 Task: Create new customer invoice with Date Opened: 16-May-23, Select Customer: Tuesday Morning, Terms: Net 15. Make invoice entry for item-1 with Date: 16-May-23, Description: Neutrogena Healthy Scalp Clarify & Shine Shampoo with Pink Grapefruit (12 oz)
, Income Account: Income:Sales, Quantity: 2, Unit Price: 10.49, Sales Tax: Y, Sales Tax Included: Y, Tax Table: Sales Tax. Make entry for item-2 with Date: 16-May-23, Description: wet n wild Beauty Megalast Liquid Catsuit Matte Lipstick Give Me Mocha
, Income Account: Income:Sales, Quantity: 1, Unit Price: 12.99, Sales Tax: Y, Sales Tax Included: Y, Tax Table: Sales Tax. Post Invoice with Post Date: 16-May-23, Post to Accounts: Assets:Accounts Receivable. Pay / Process Payment with Transaction Date: 30-May-23, Amount: 33.97, Transfer Account: Checking Account. Go to 'Print Invoice'. Save a pdf copy of the invoice.
Action: Mouse moved to (142, 28)
Screenshot: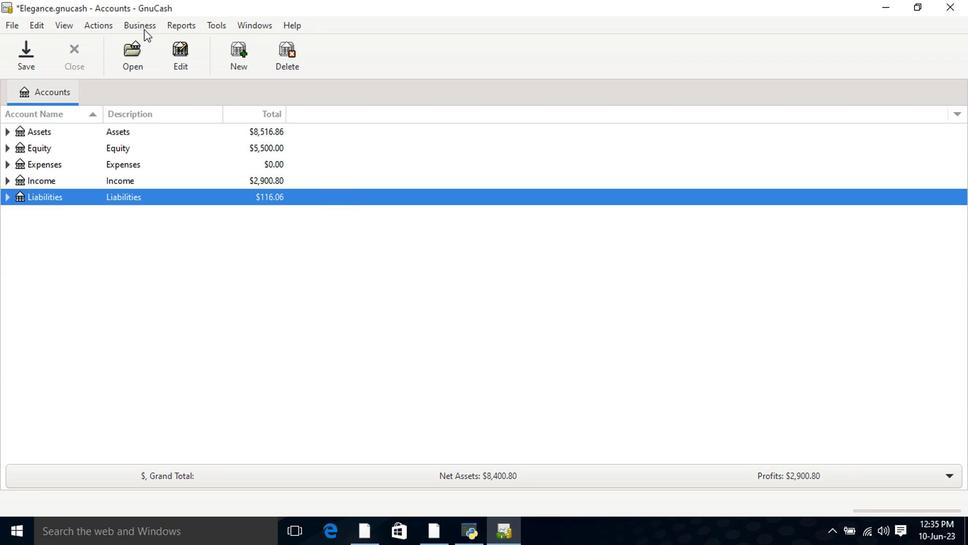 
Action: Mouse pressed left at (142, 28)
Screenshot: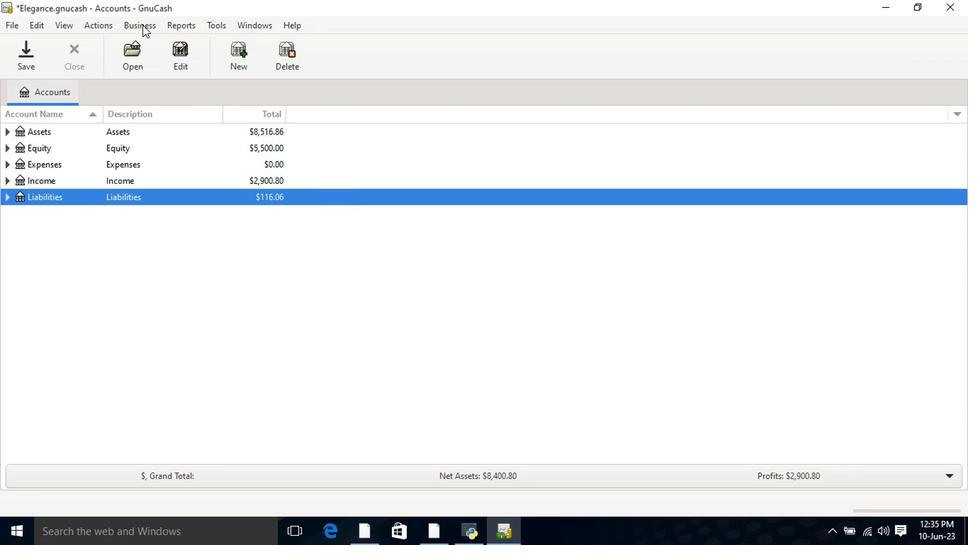
Action: Mouse moved to (323, 99)
Screenshot: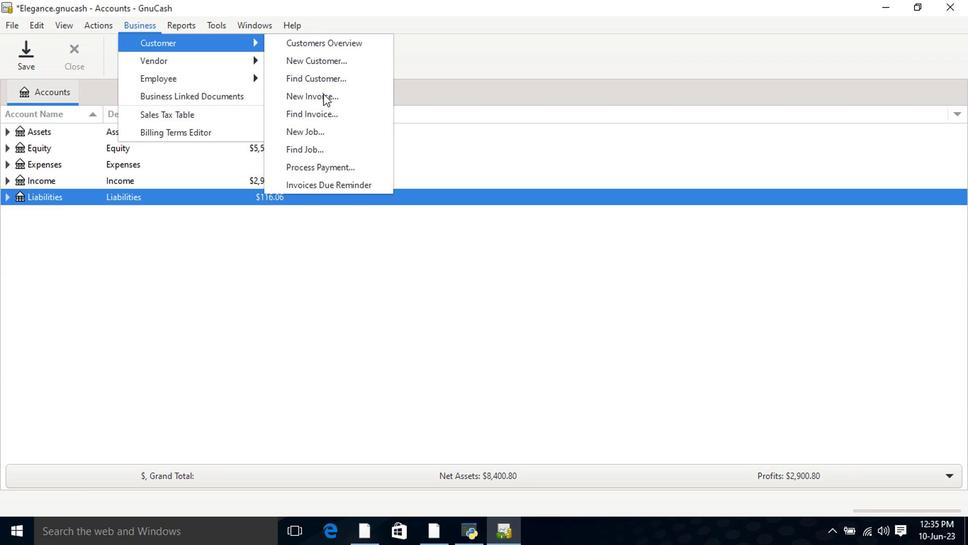 
Action: Mouse pressed left at (323, 99)
Screenshot: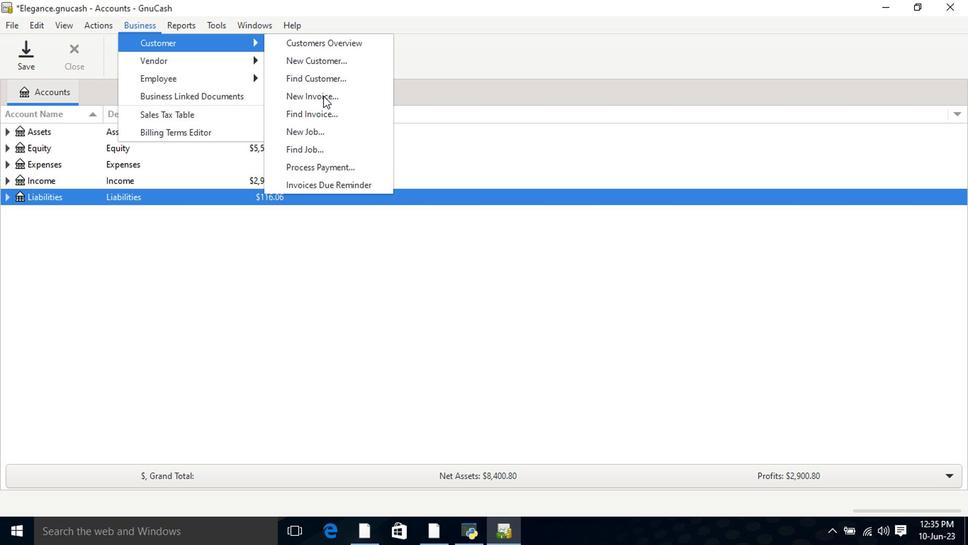 
Action: Mouse moved to (583, 221)
Screenshot: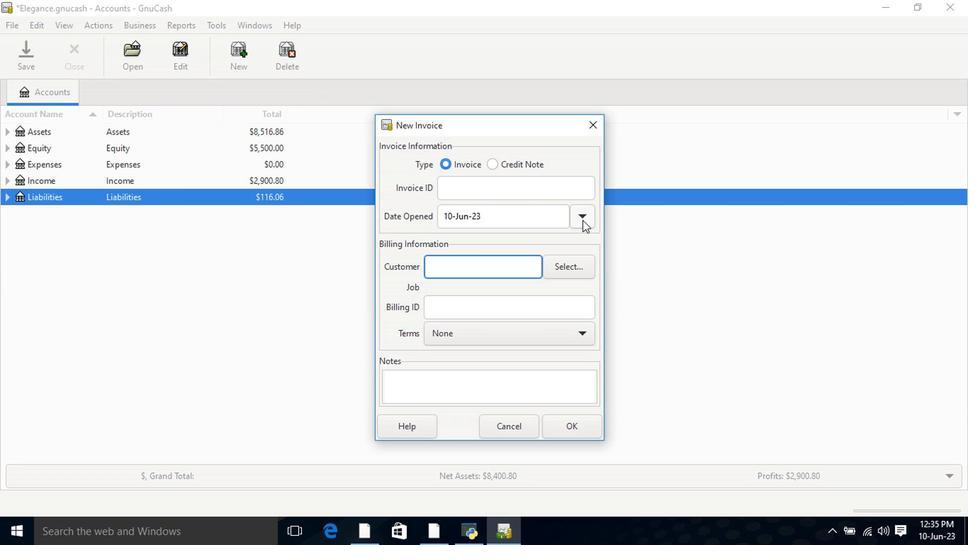 
Action: Mouse pressed left at (583, 221)
Screenshot: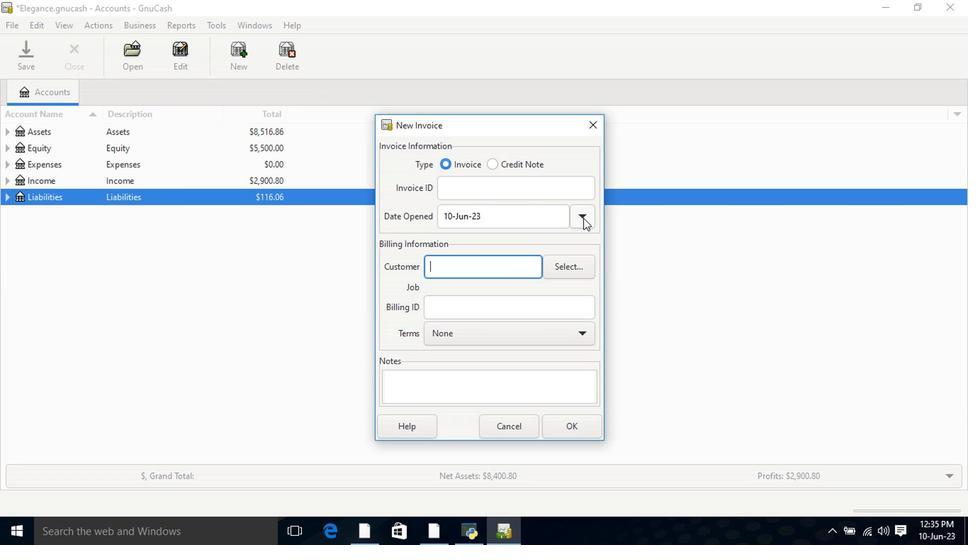 
Action: Mouse moved to (470, 242)
Screenshot: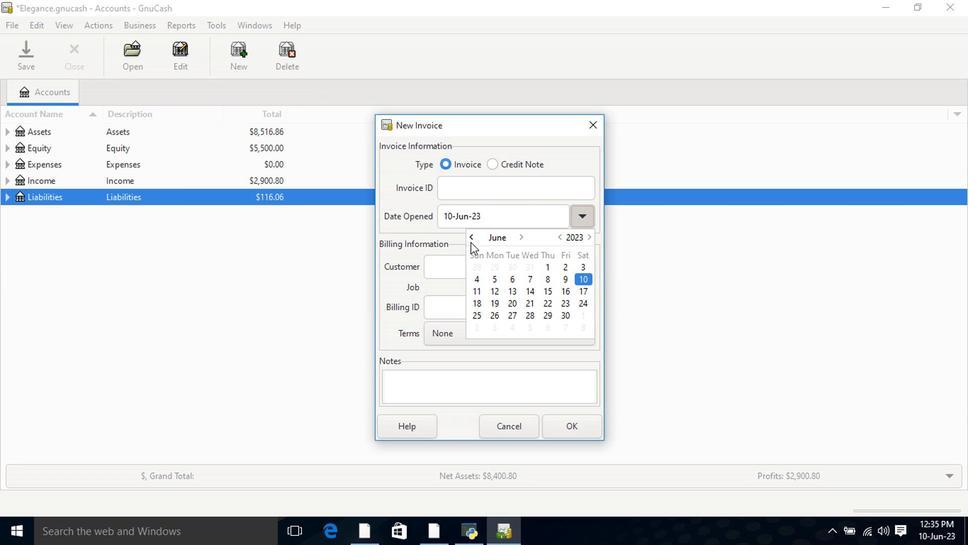 
Action: Mouse pressed left at (470, 242)
Screenshot: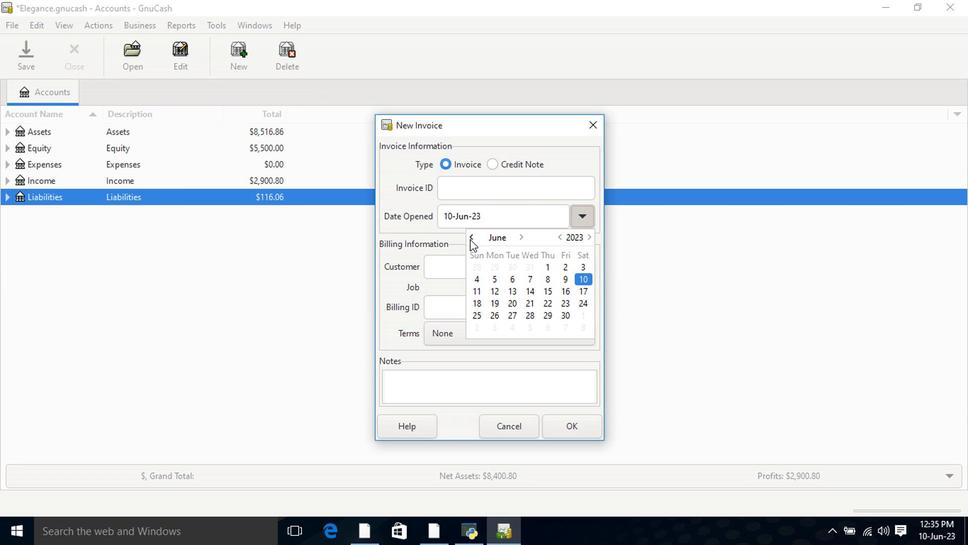 
Action: Mouse moved to (512, 293)
Screenshot: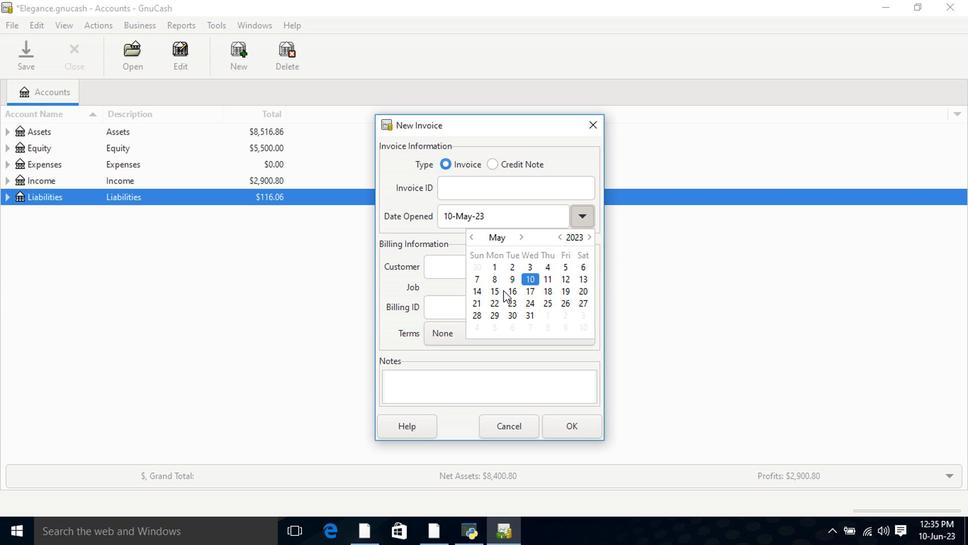 
Action: Mouse pressed left at (512, 293)
Screenshot: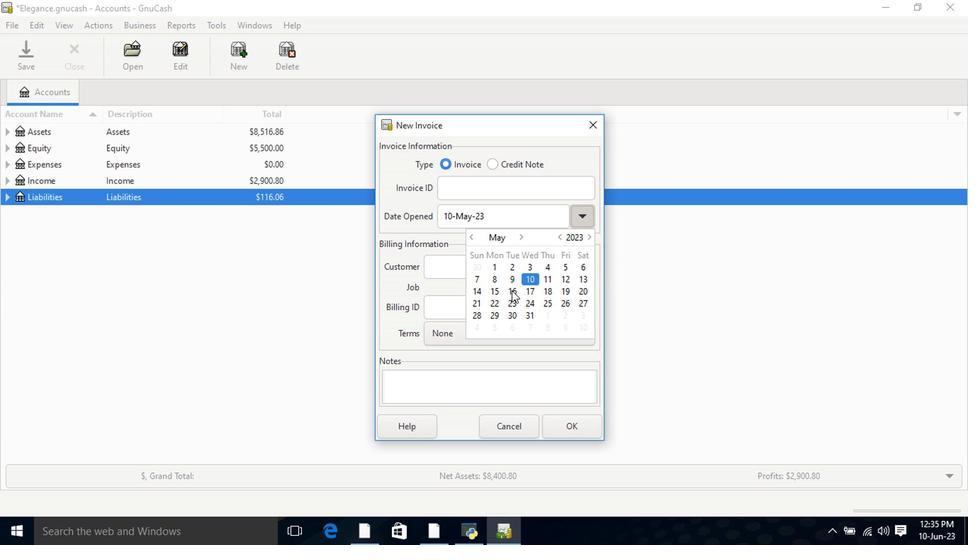 
Action: Mouse pressed left at (512, 293)
Screenshot: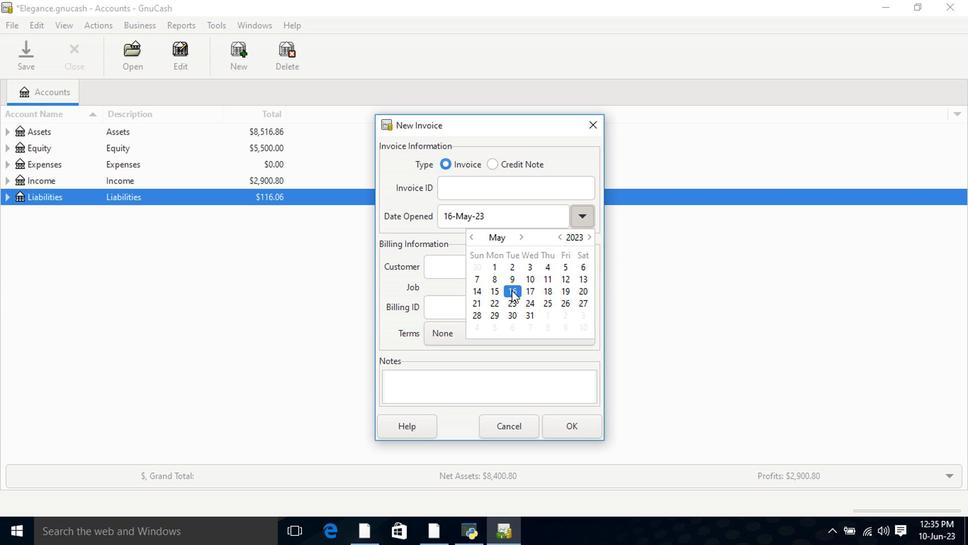 
Action: Mouse pressed left at (512, 293)
Screenshot: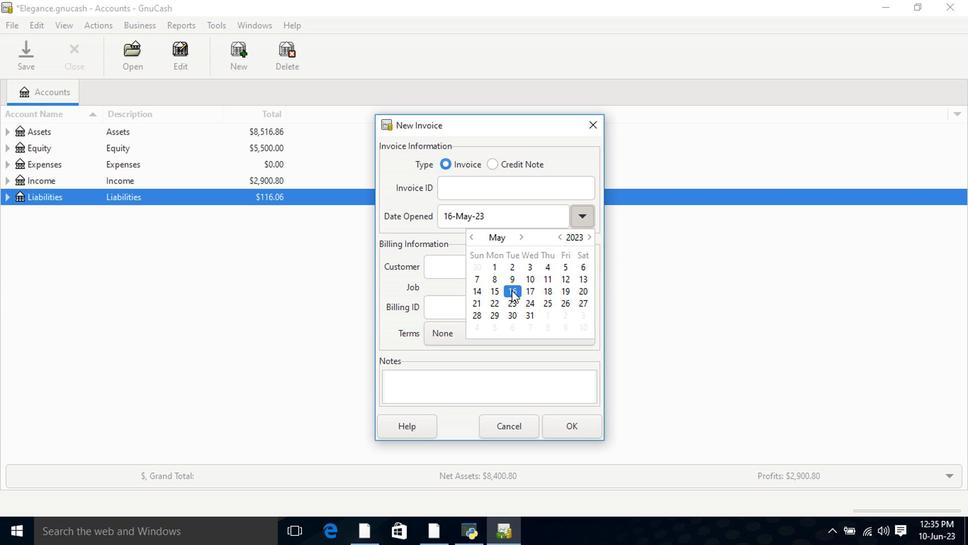 
Action: Mouse moved to (505, 271)
Screenshot: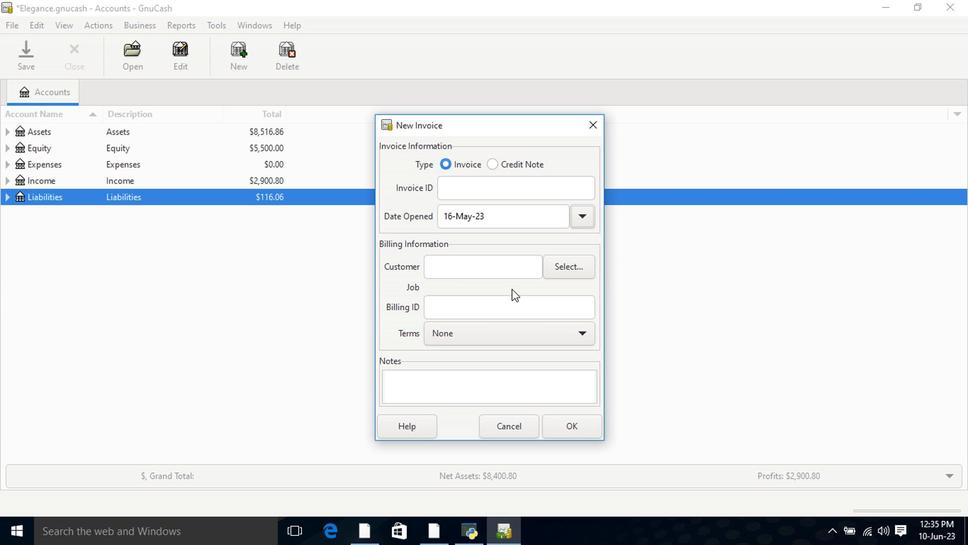 
Action: Mouse pressed left at (505, 271)
Screenshot: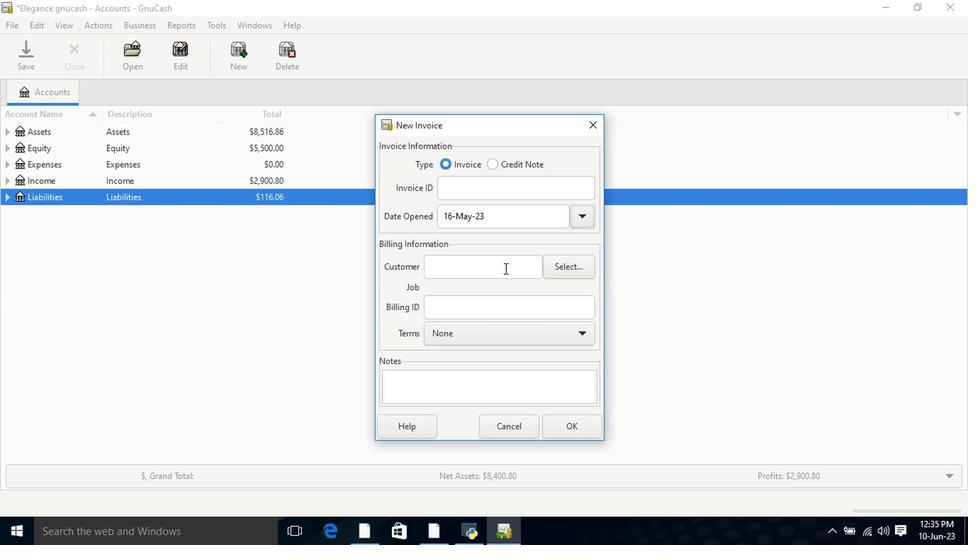 
Action: Key pressed <Key.shift>Tu
Screenshot: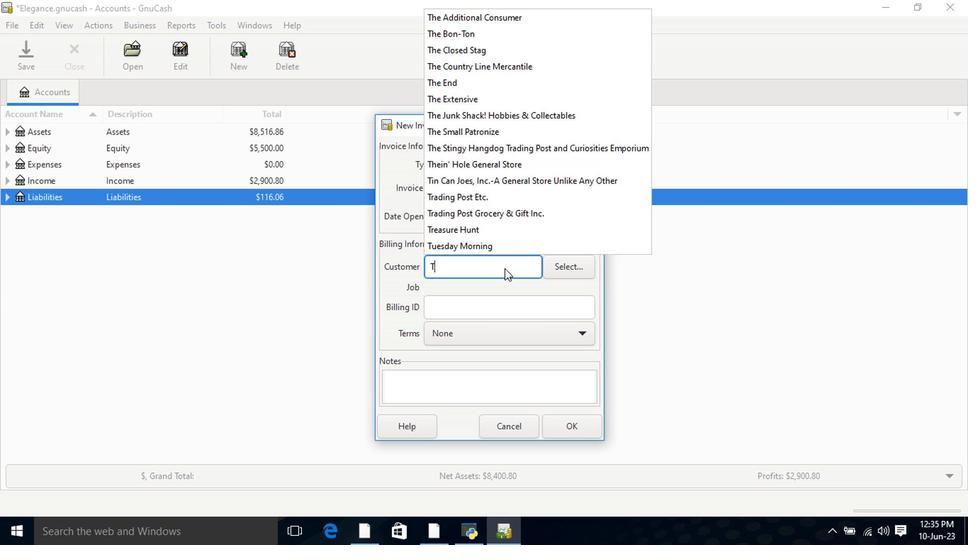 
Action: Mouse moved to (517, 289)
Screenshot: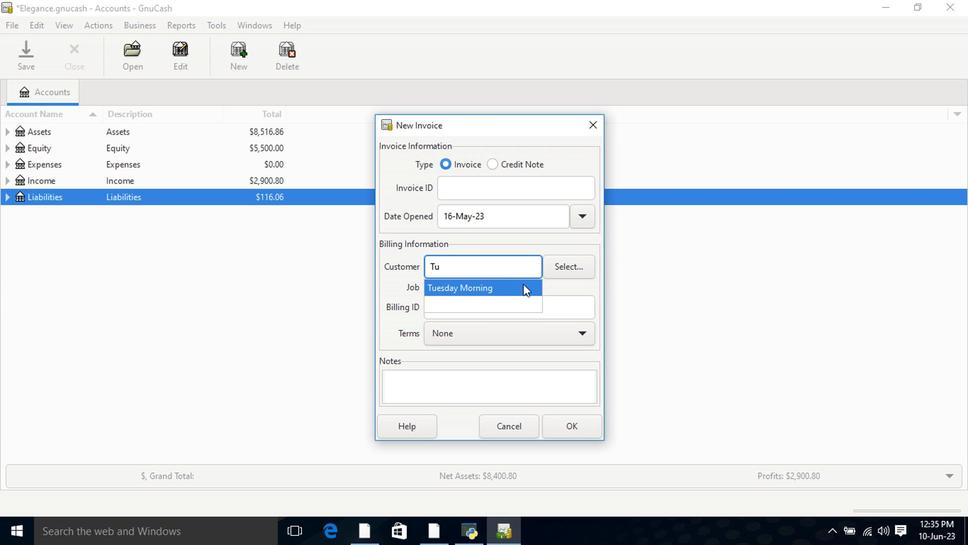 
Action: Mouse pressed left at (517, 289)
Screenshot: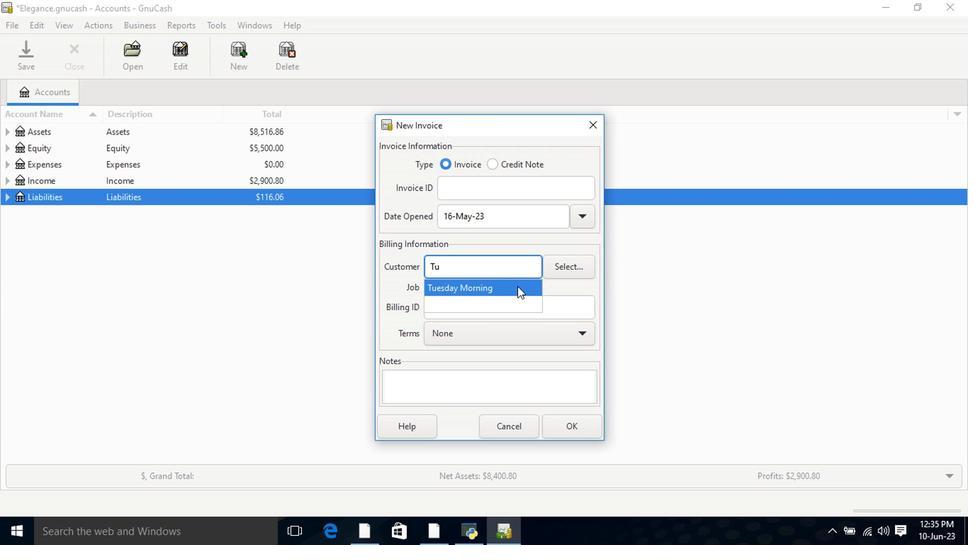 
Action: Mouse moved to (521, 342)
Screenshot: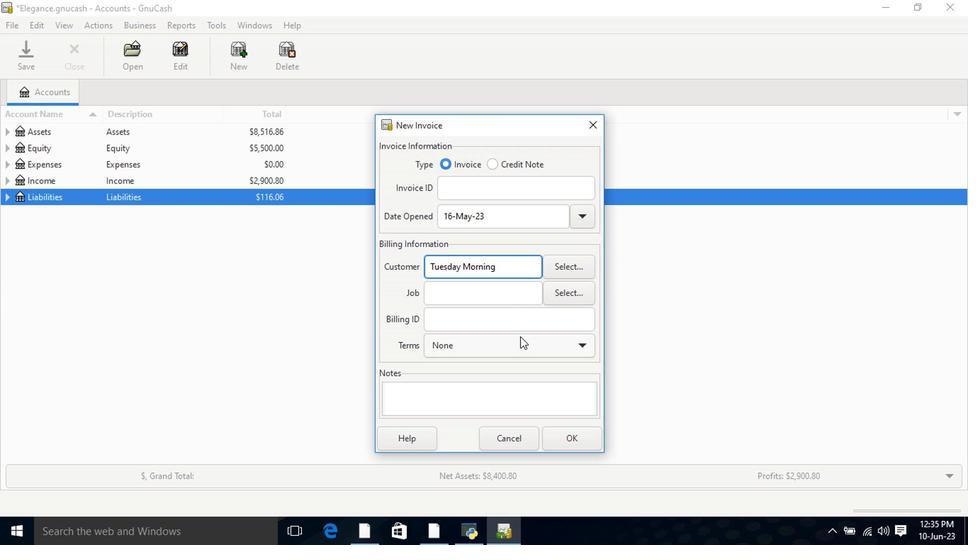 
Action: Mouse pressed left at (521, 342)
Screenshot: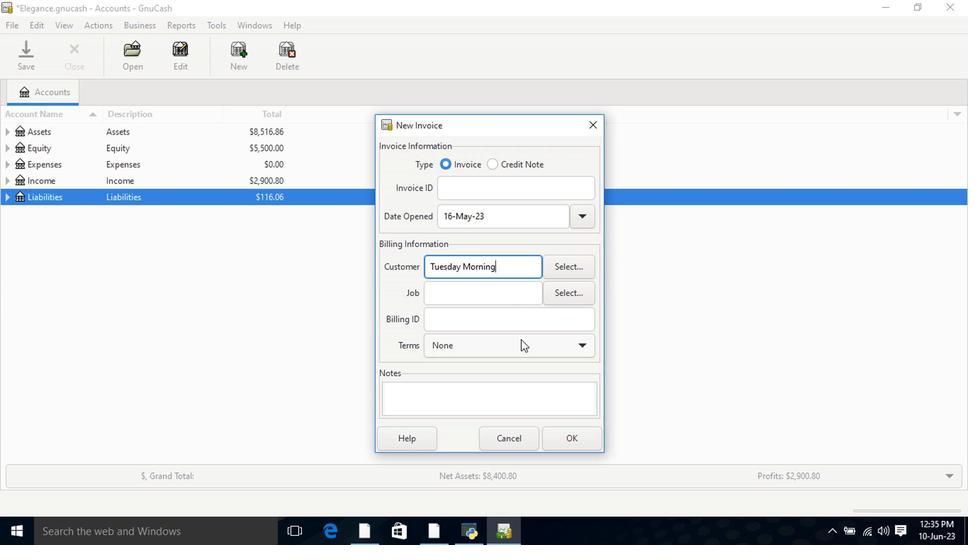 
Action: Mouse moved to (498, 378)
Screenshot: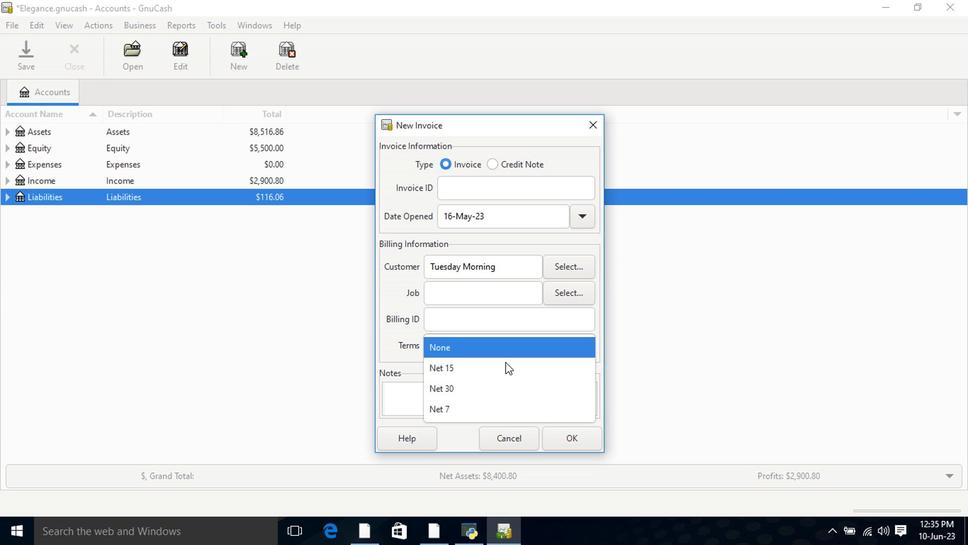 
Action: Mouse pressed left at (498, 378)
Screenshot: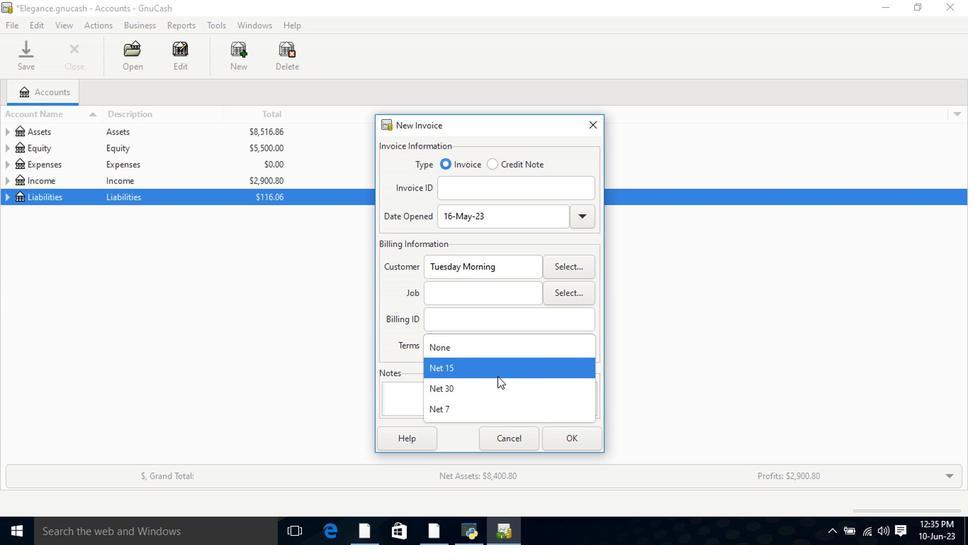 
Action: Mouse moved to (561, 439)
Screenshot: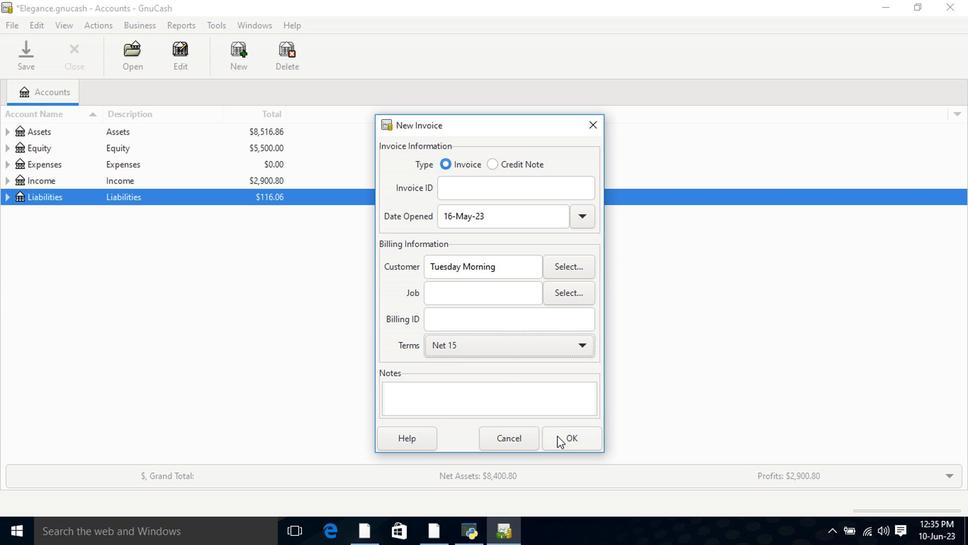 
Action: Mouse pressed left at (561, 439)
Screenshot: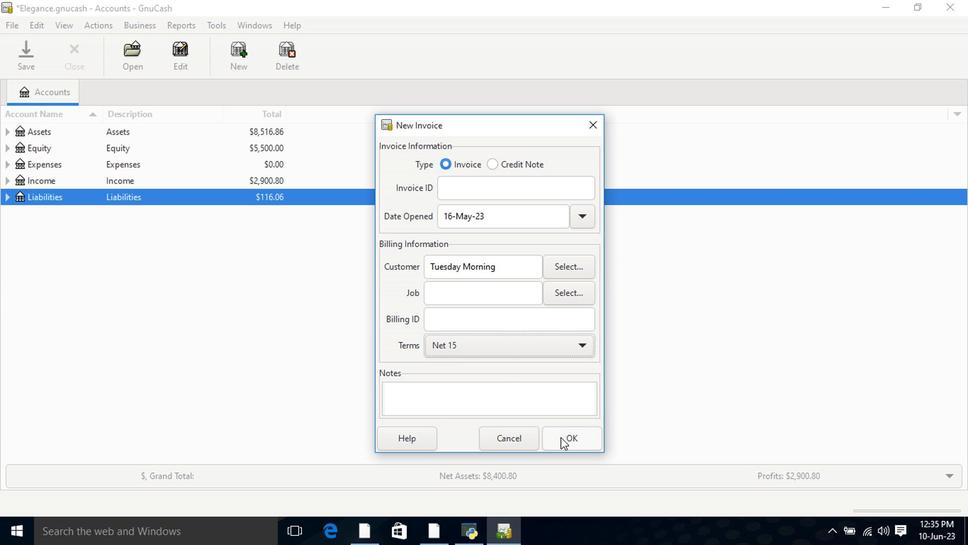
Action: Mouse moved to (62, 282)
Screenshot: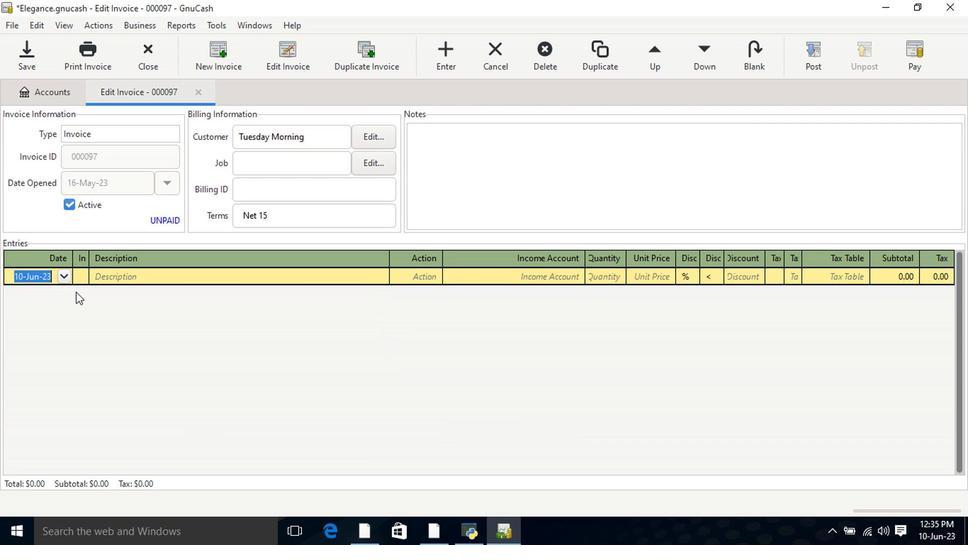 
Action: Mouse pressed left at (62, 282)
Screenshot: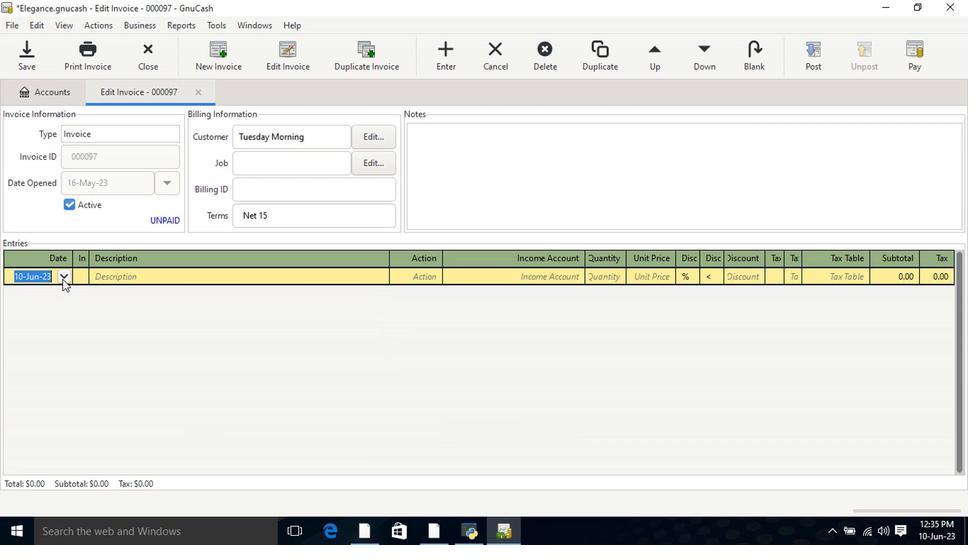 
Action: Mouse moved to (9, 295)
Screenshot: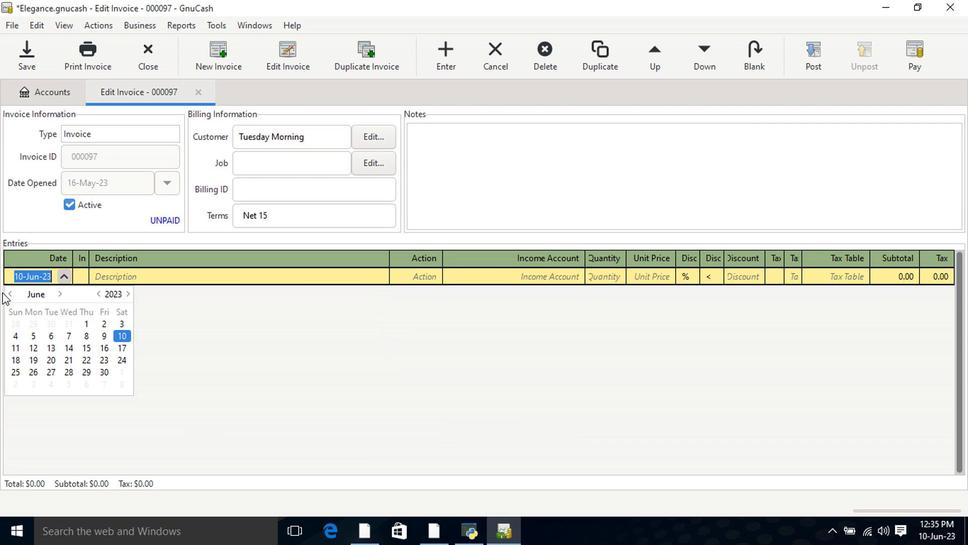 
Action: Mouse pressed left at (9, 295)
Screenshot: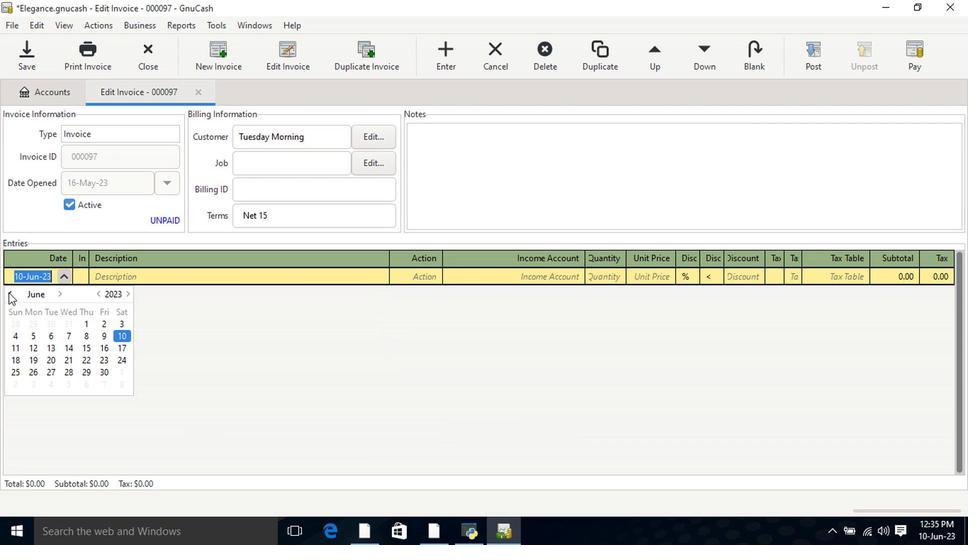 
Action: Mouse moved to (51, 354)
Screenshot: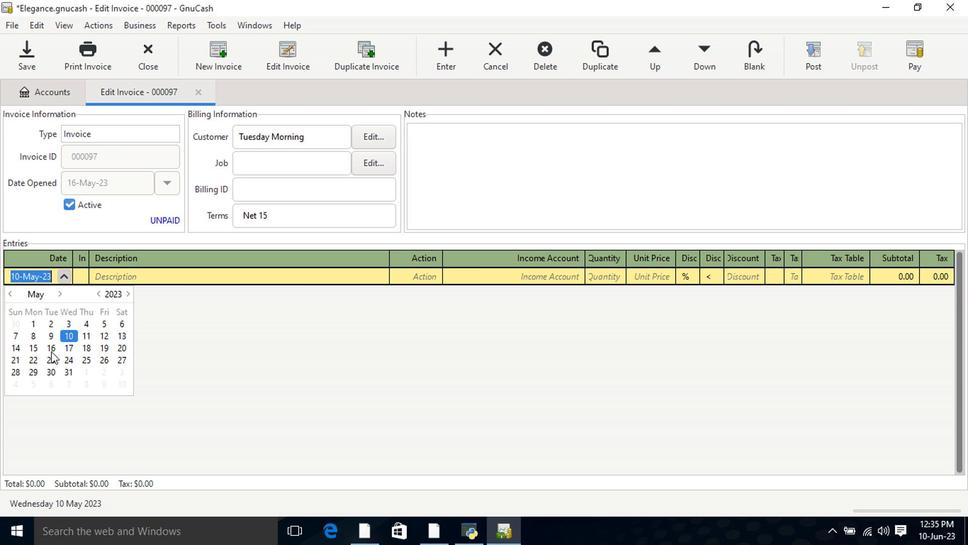 
Action: Mouse pressed left at (51, 354)
Screenshot: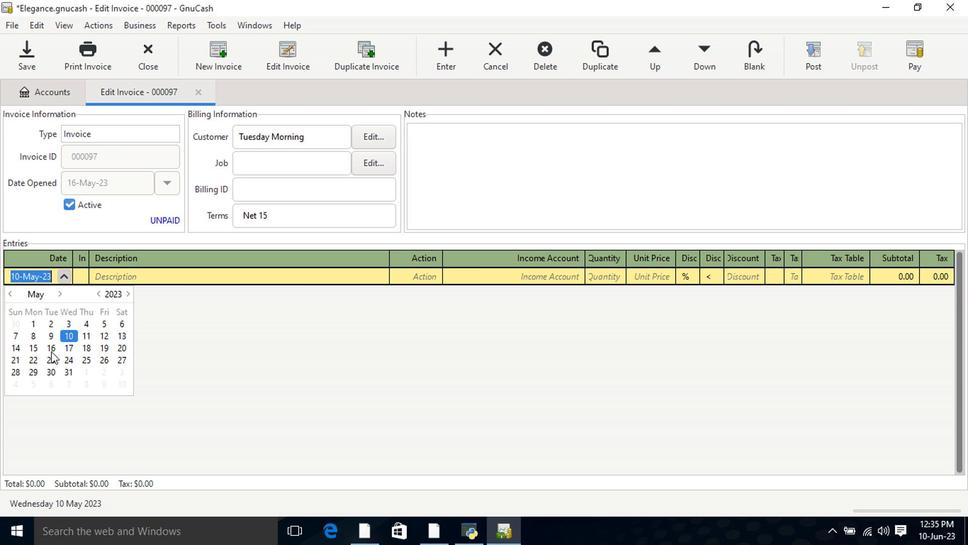 
Action: Mouse pressed left at (51, 354)
Screenshot: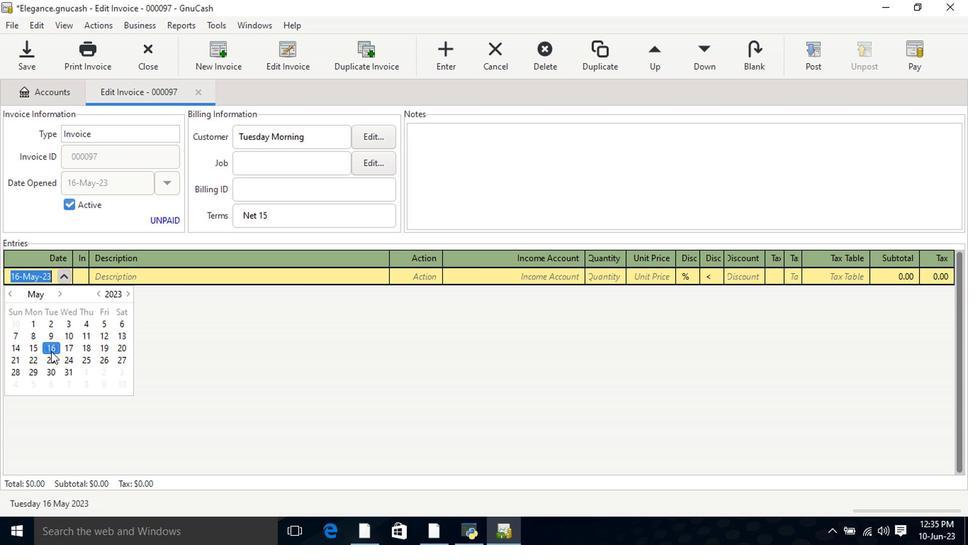 
Action: Mouse moved to (135, 280)
Screenshot: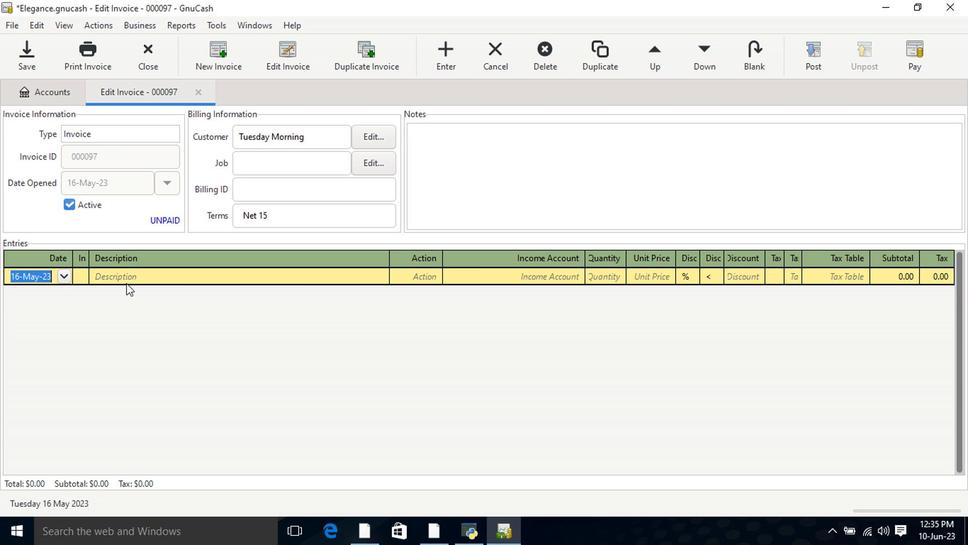 
Action: Mouse pressed left at (135, 280)
Screenshot: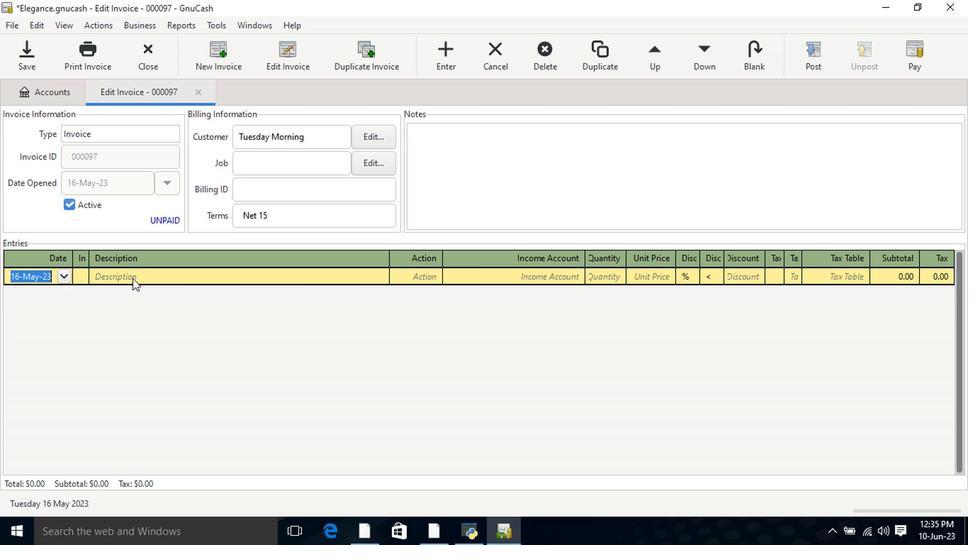 
Action: Key pressed <Key.shift>Neutrogena<Key.space><Key.shift>Healthy<Key.space><Key.shift>Scalp<Key.space><Key.shift>Clarify<Key.space><Key.shift>&<Key.space><Key.shift>Shine<Key.space><Key.shift>Shampoo<Key.space>with<Key.space><Key.shift>Pink<Key.space><Key.shift>Grapefruit<Key.space><Key.shift_r>(12<Key.space>oz<Key.shift_r>)<Key.tab><Key.tab>incom<Key.down><Key.down><Key.down><Key.tab>2<Key.tab>10.49<Key.tab>
Screenshot: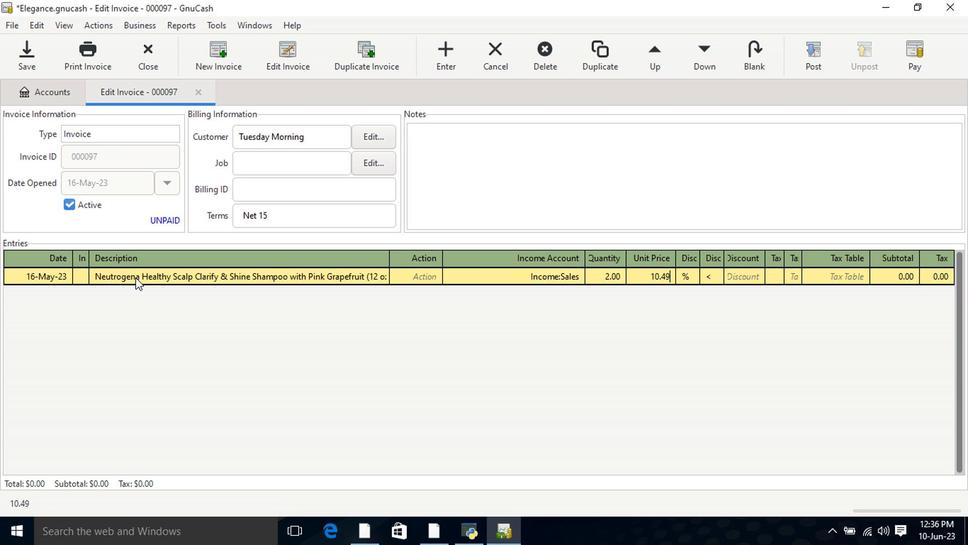 
Action: Mouse moved to (774, 279)
Screenshot: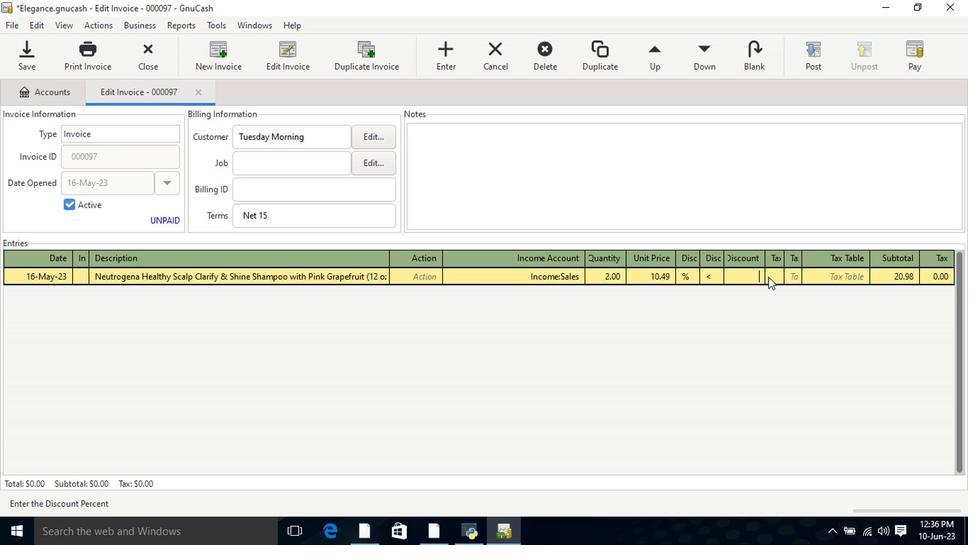
Action: Mouse pressed left at (774, 279)
Screenshot: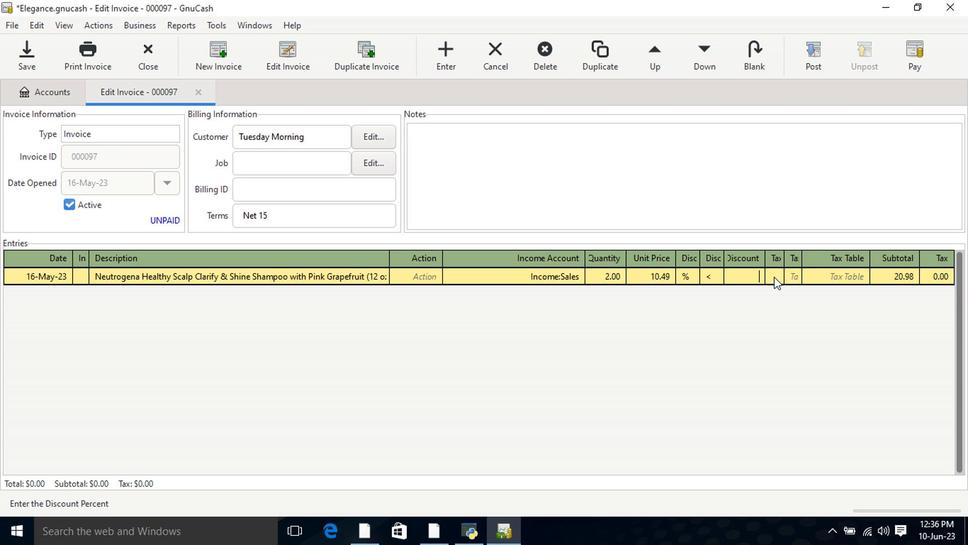 
Action: Mouse moved to (790, 280)
Screenshot: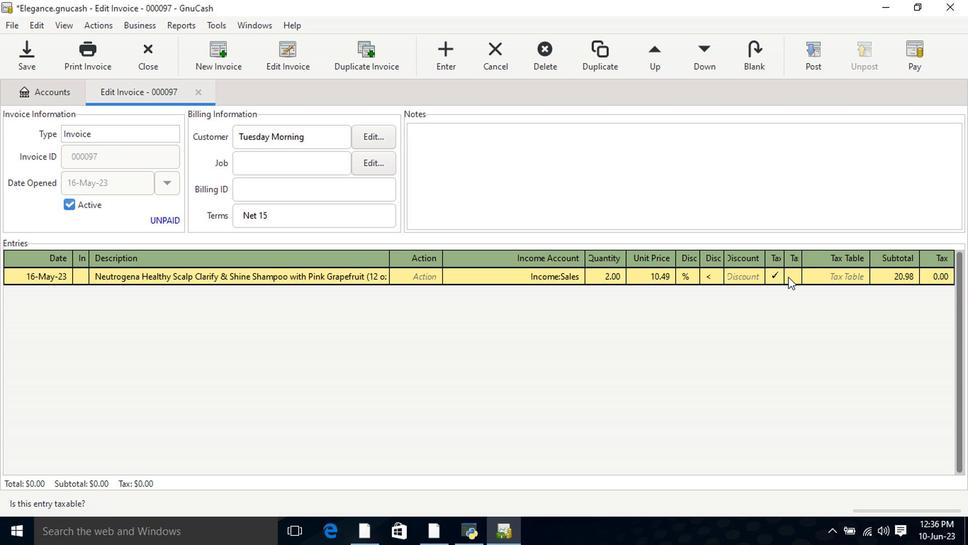
Action: Mouse pressed left at (790, 280)
Screenshot: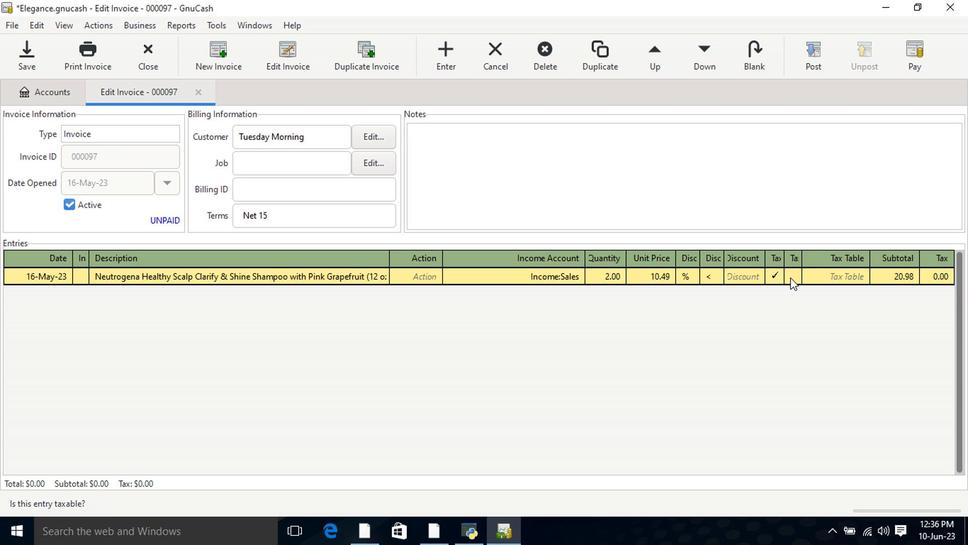 
Action: Mouse moved to (851, 278)
Screenshot: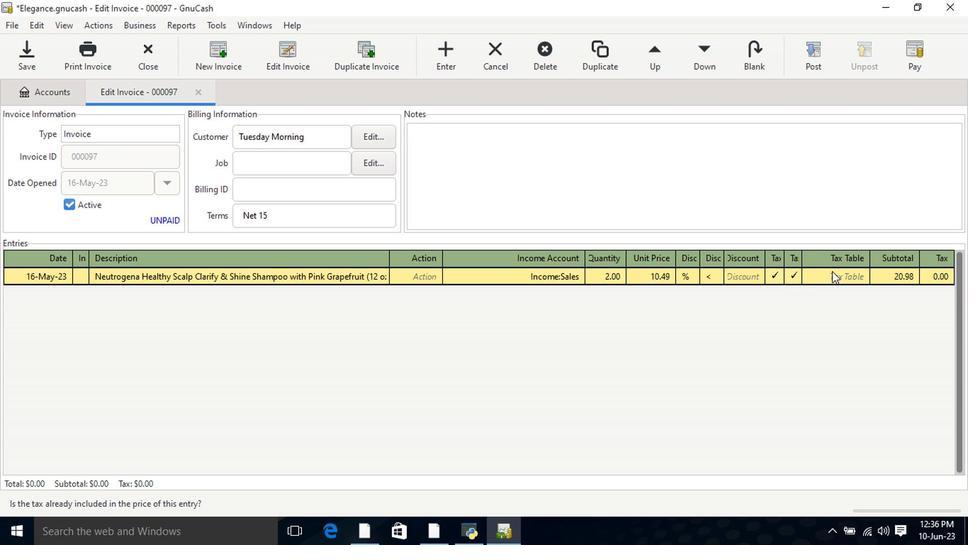 
Action: Mouse pressed left at (851, 278)
Screenshot: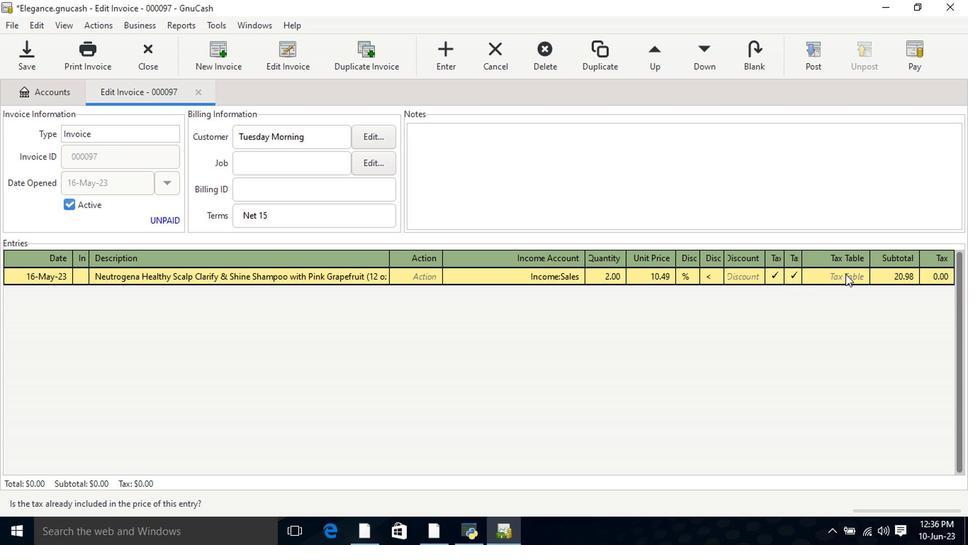 
Action: Mouse moved to (859, 277)
Screenshot: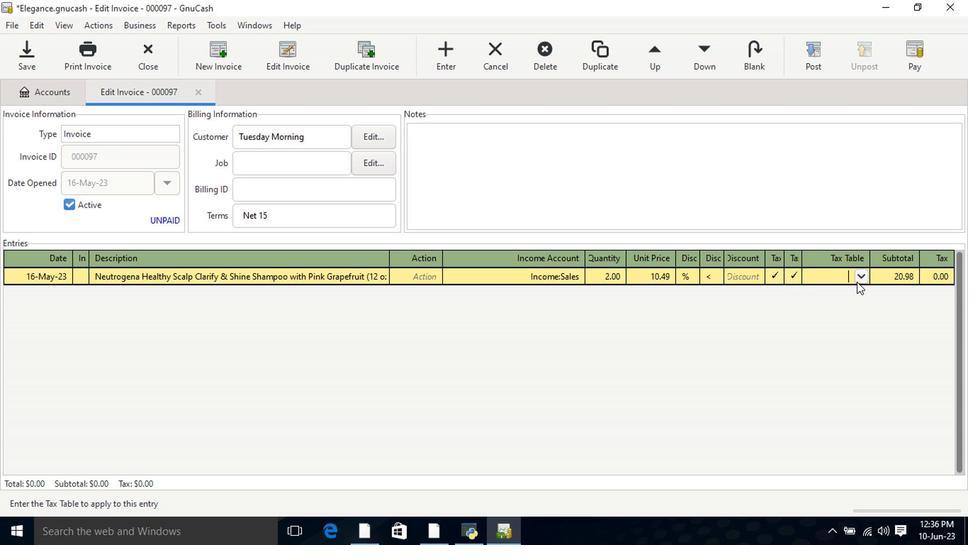 
Action: Mouse pressed left at (859, 277)
Screenshot: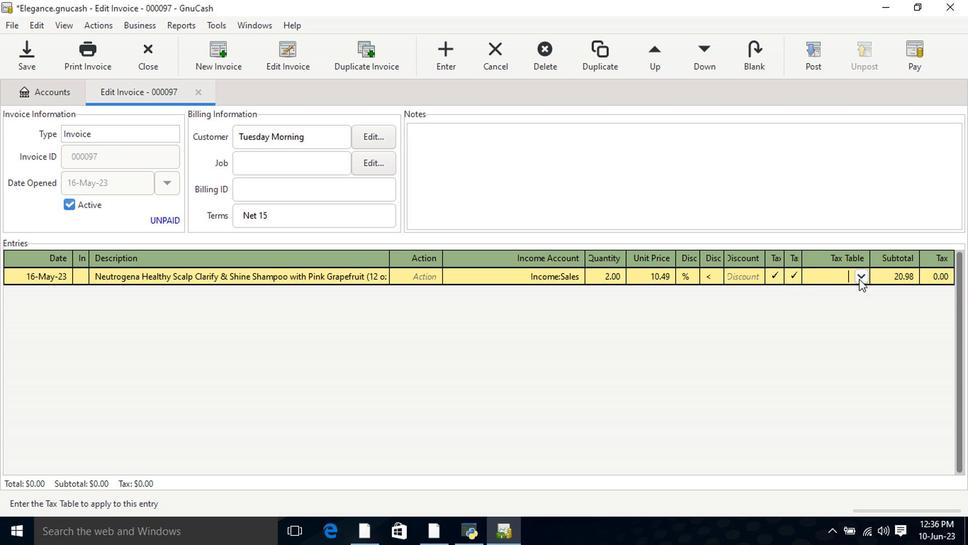 
Action: Mouse moved to (856, 298)
Screenshot: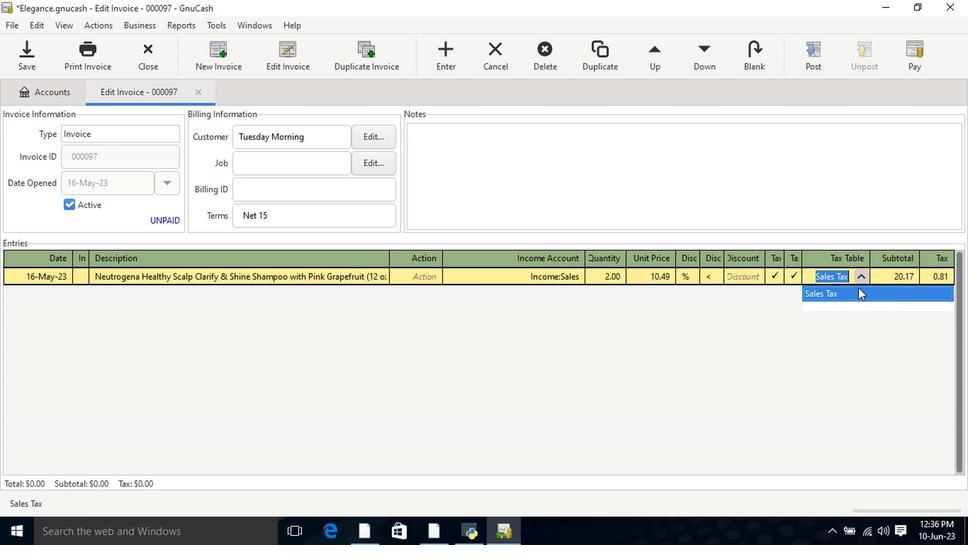 
Action: Key pressed <Key.tab><Key.tab>
Screenshot: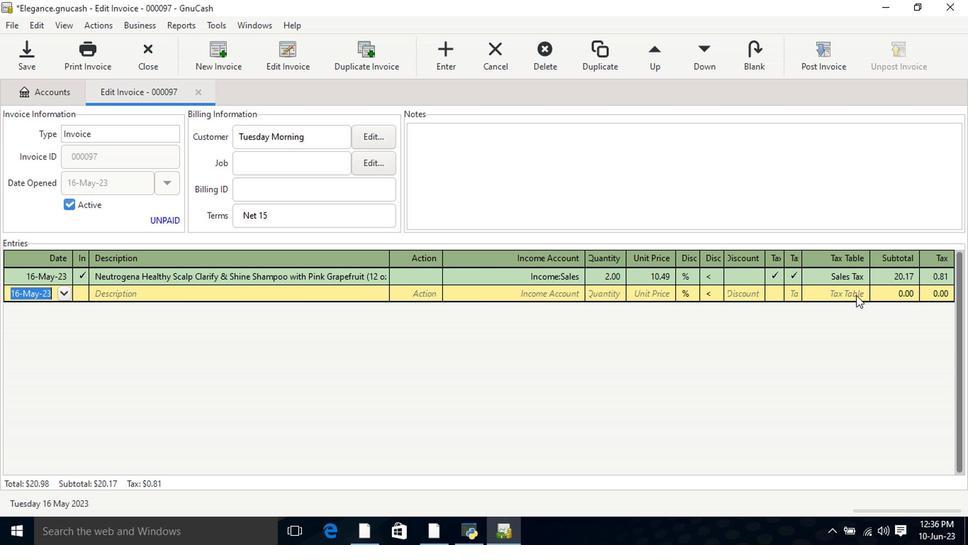 
Action: Mouse moved to (856, 298)
Screenshot: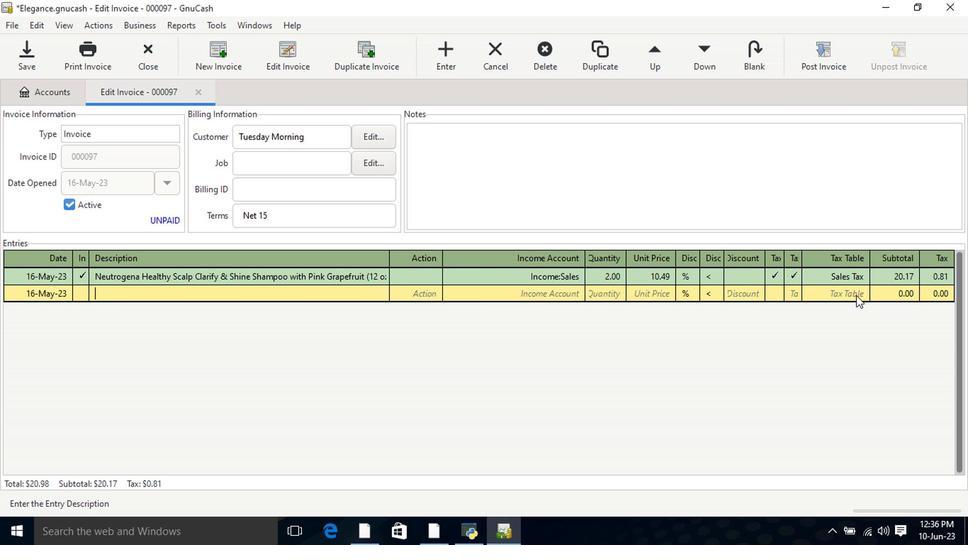 
Action: Key pressed <Key.shift>wet<Key.space>n<Key.space>wild<Key.space><Key.shift>Beauty<Key.space><Key.shift>Megalast<Key.space><Key.shift>Liquid<Key.space><Key.shift>Catsuit<Key.space><Key.shift>Matte<Key.space><Key.shift>Lipstick<Key.space><Key.shift>Given<Key.space><Key.shift>M<Key.backspace><Key.backspace><Key.backspace><Key.space><Key.shift>Me<Key.space><Key.shift>Mocha<Key.tab><Key.tab>incom<Key.down><Key.down><Key.down><Key.tab>1<Key.tab>12.99<Key.tab>
Screenshot: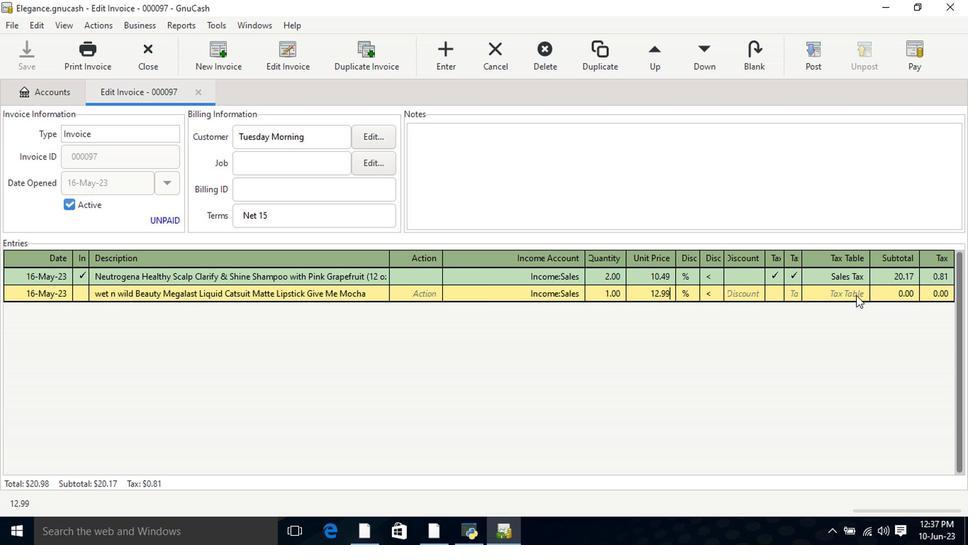 
Action: Mouse moved to (778, 296)
Screenshot: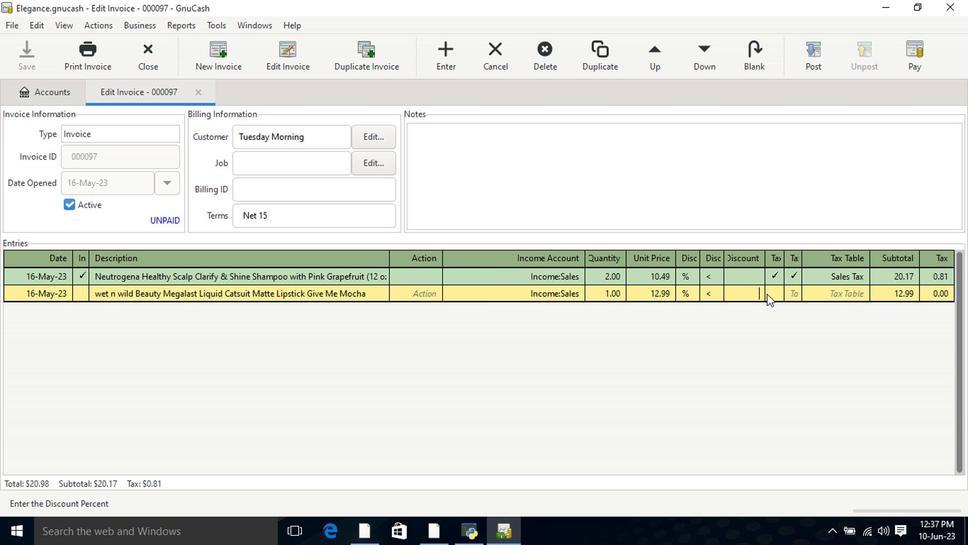 
Action: Mouse pressed left at (778, 296)
Screenshot: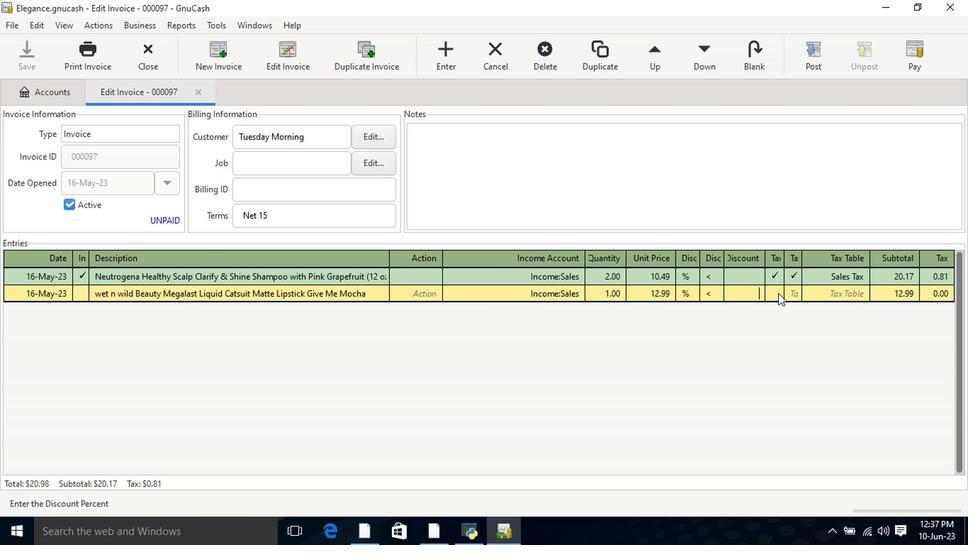 
Action: Mouse moved to (796, 298)
Screenshot: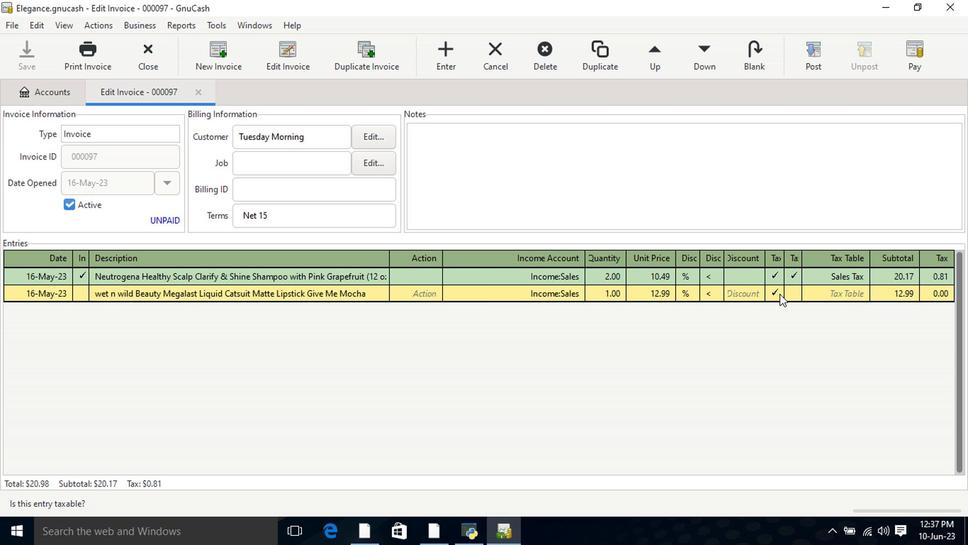 
Action: Mouse pressed left at (796, 298)
Screenshot: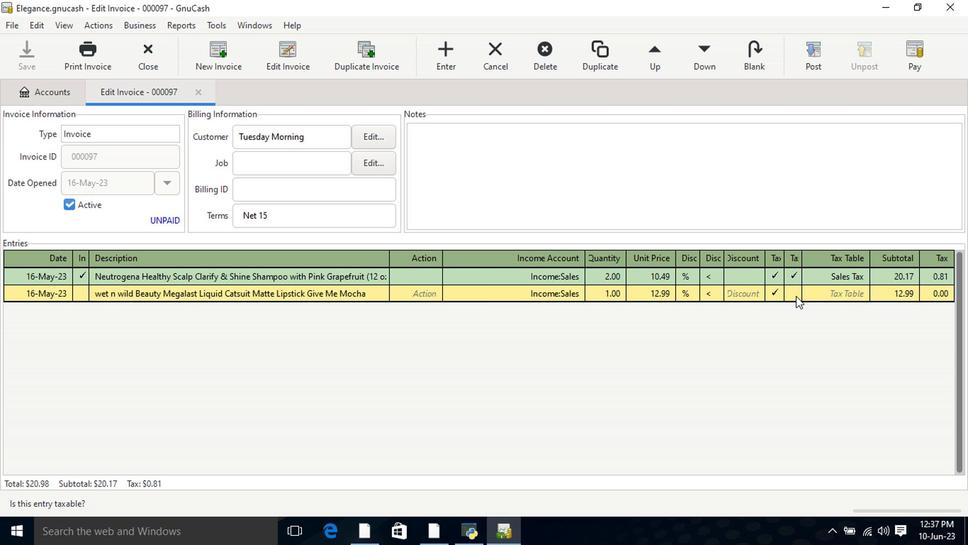 
Action: Mouse moved to (826, 295)
Screenshot: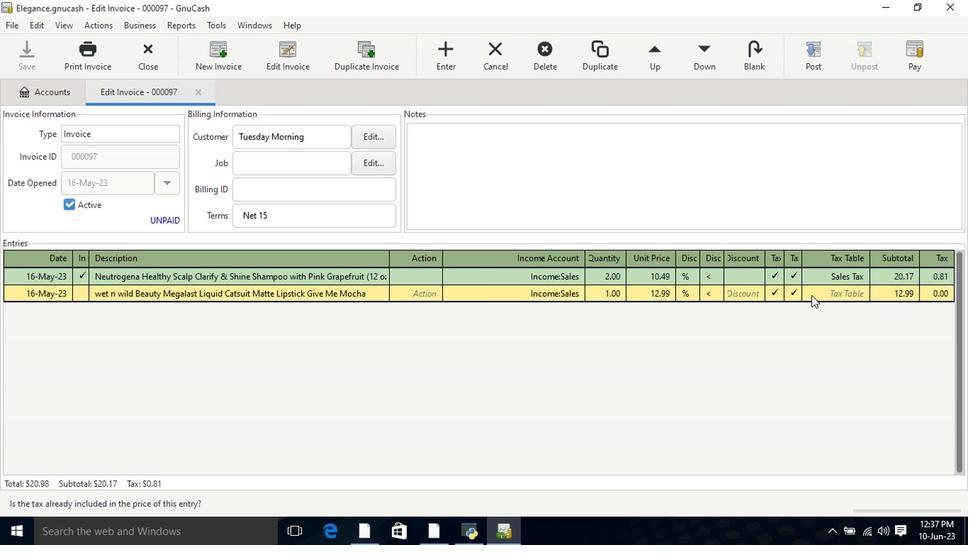 
Action: Mouse pressed left at (826, 295)
Screenshot: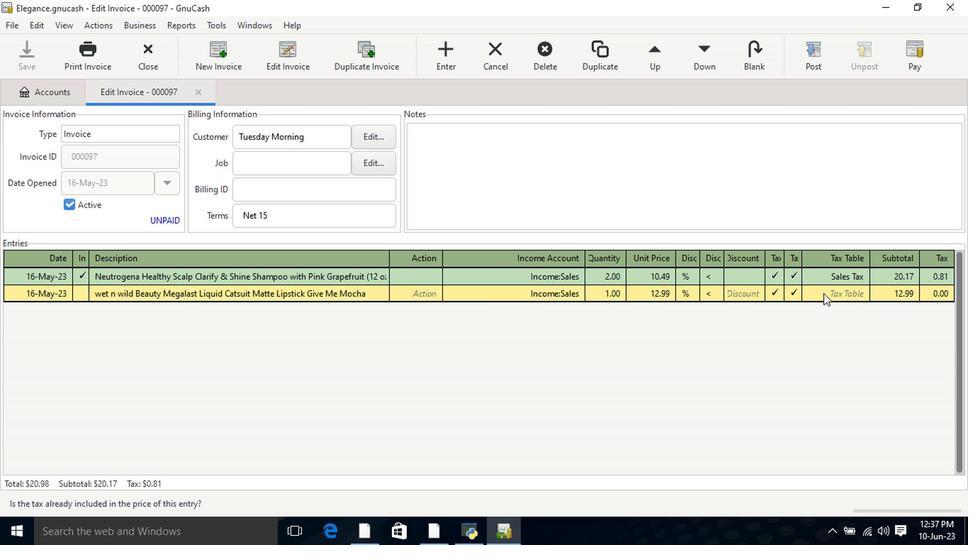 
Action: Mouse moved to (853, 295)
Screenshot: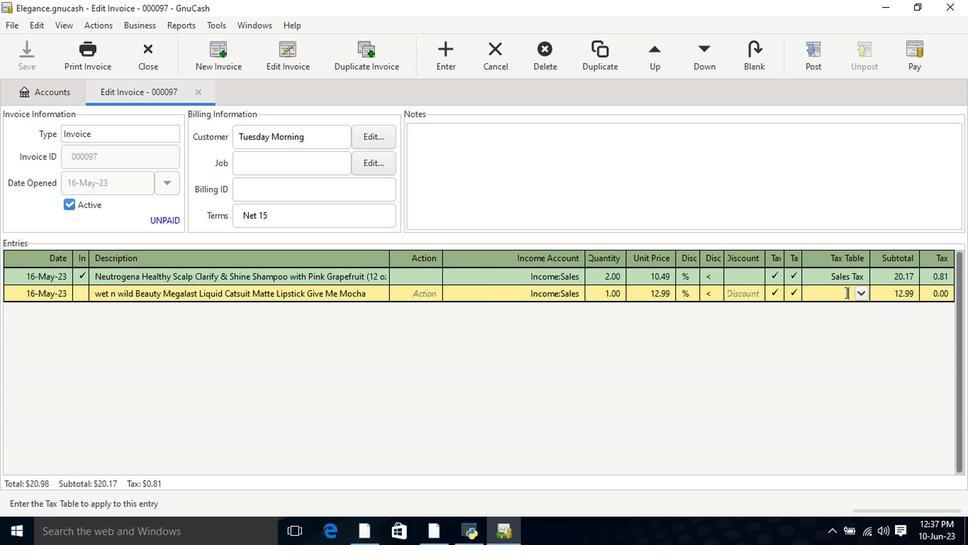 
Action: Mouse pressed left at (853, 295)
Screenshot: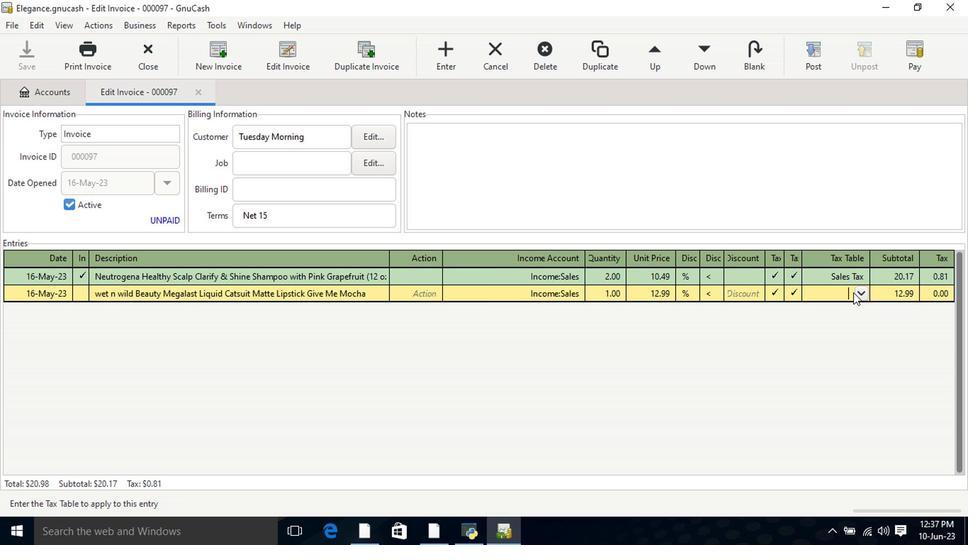 
Action: Mouse moved to (856, 297)
Screenshot: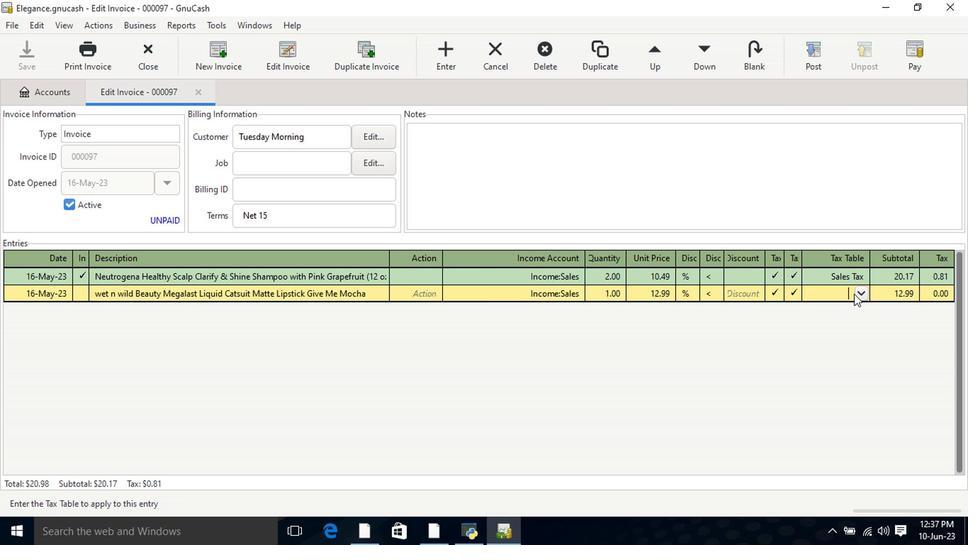 
Action: Mouse pressed left at (856, 297)
Screenshot: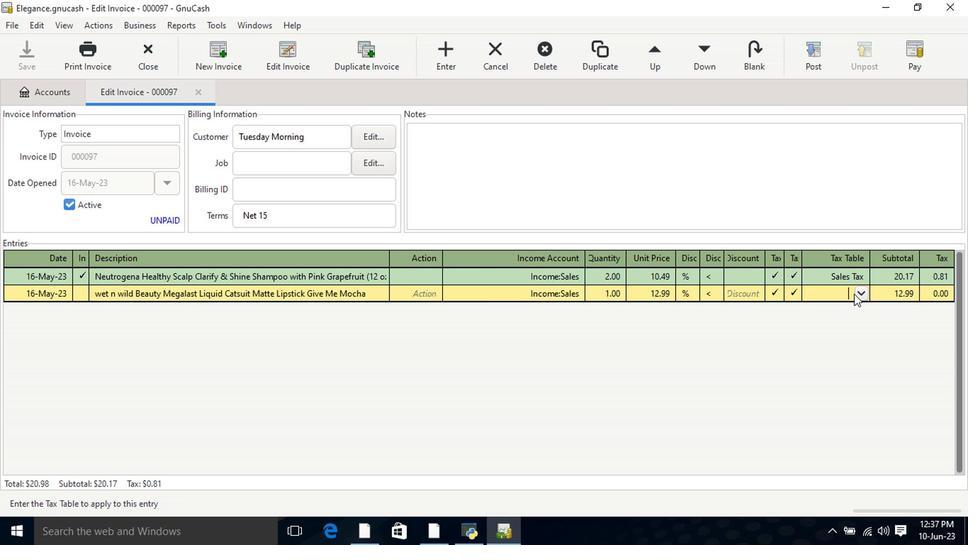 
Action: Mouse moved to (852, 307)
Screenshot: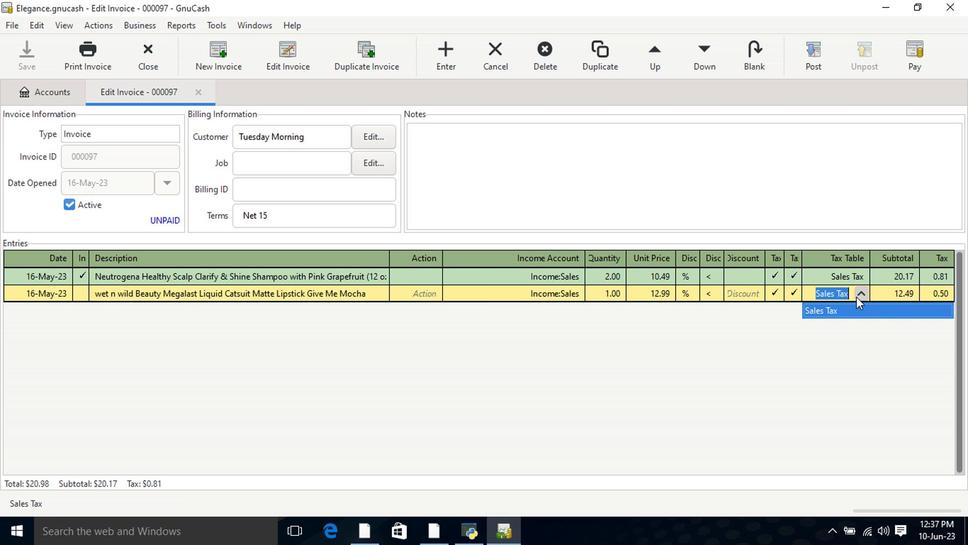 
Action: Key pressed <Key.tab>
Screenshot: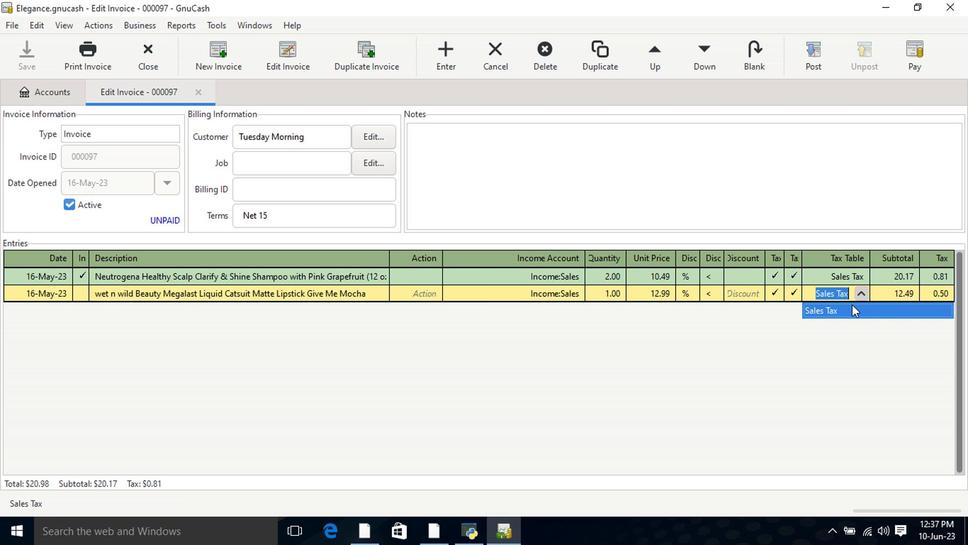 
Action: Mouse moved to (815, 57)
Screenshot: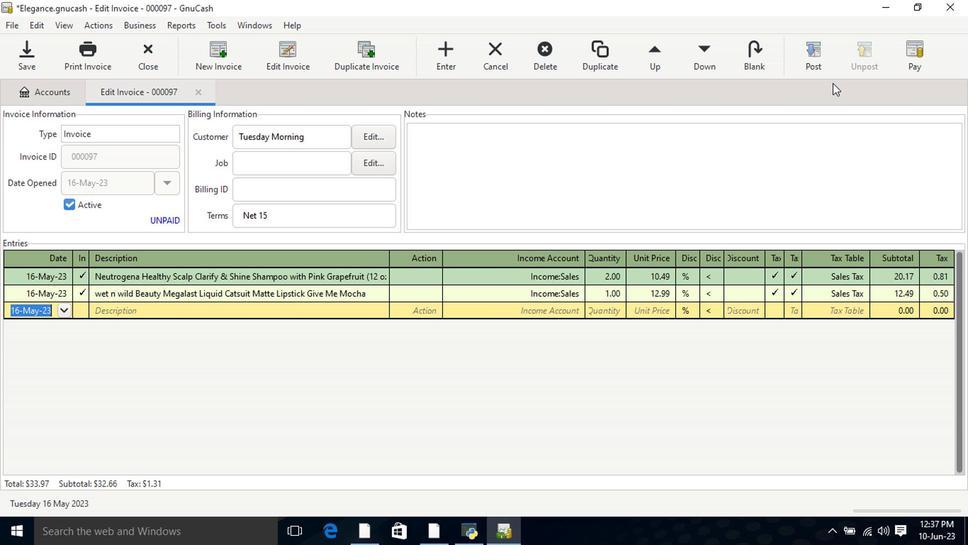 
Action: Mouse pressed left at (815, 57)
Screenshot: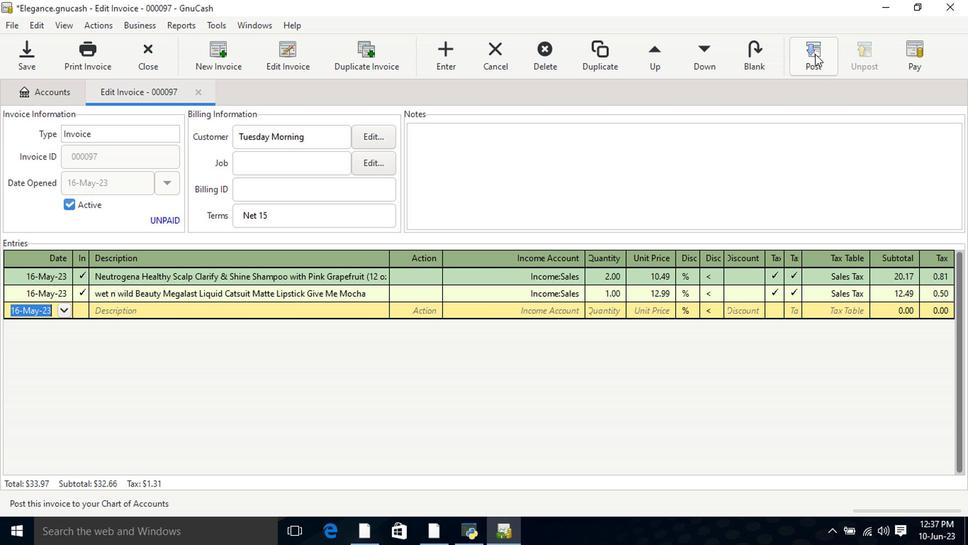 
Action: Mouse moved to (598, 240)
Screenshot: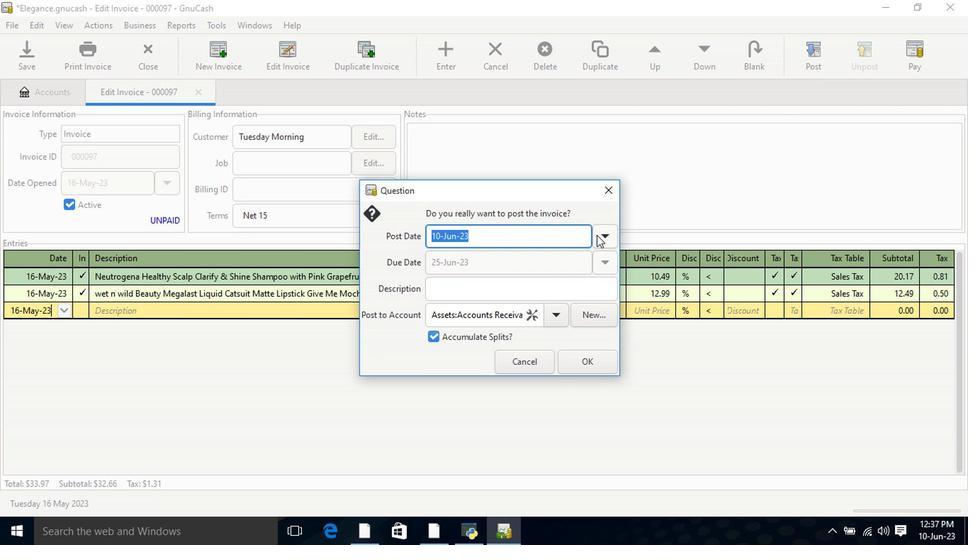 
Action: Mouse pressed left at (598, 240)
Screenshot: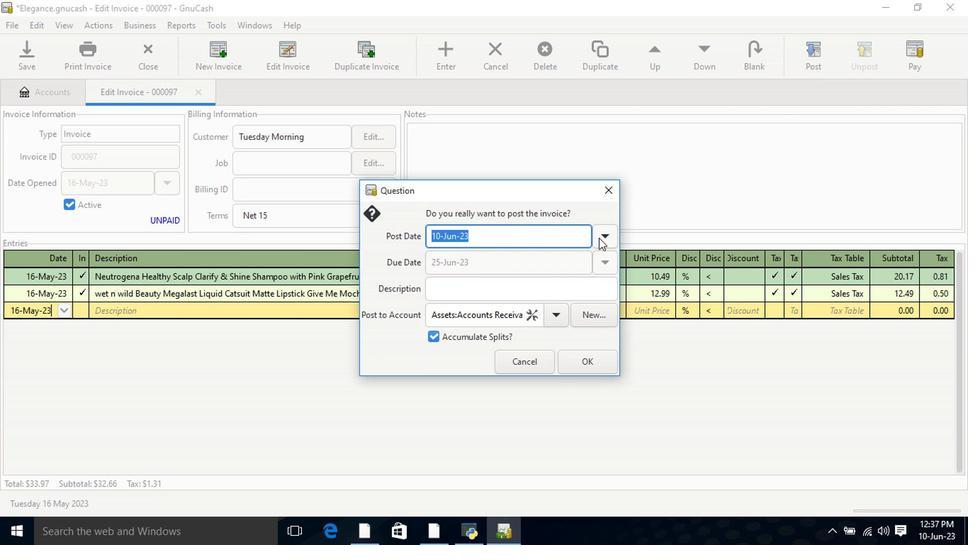 
Action: Mouse moved to (493, 261)
Screenshot: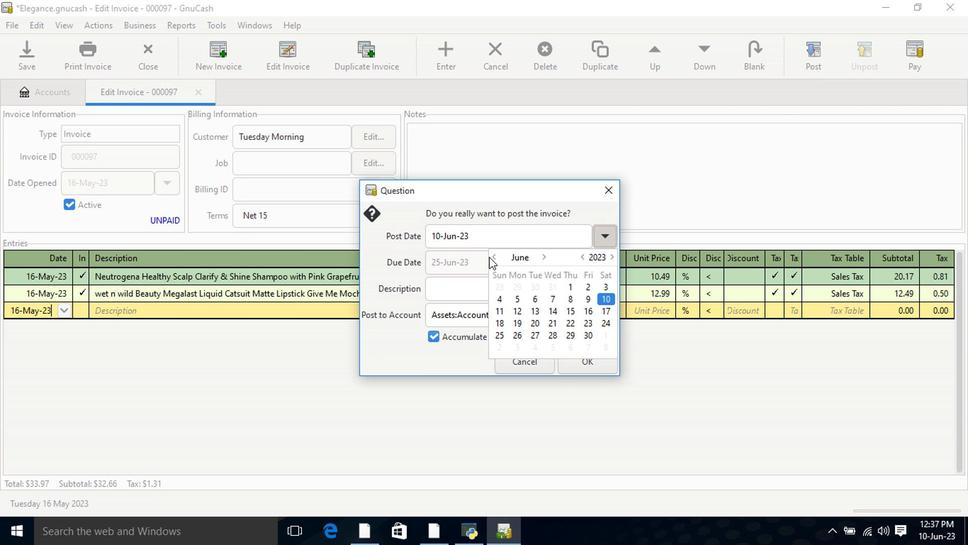
Action: Mouse pressed left at (493, 261)
Screenshot: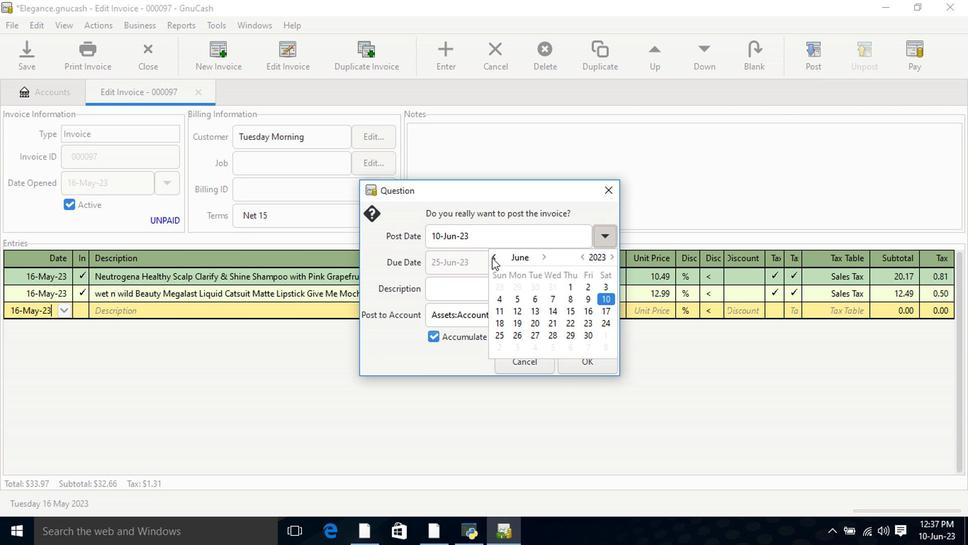 
Action: Mouse moved to (534, 315)
Screenshot: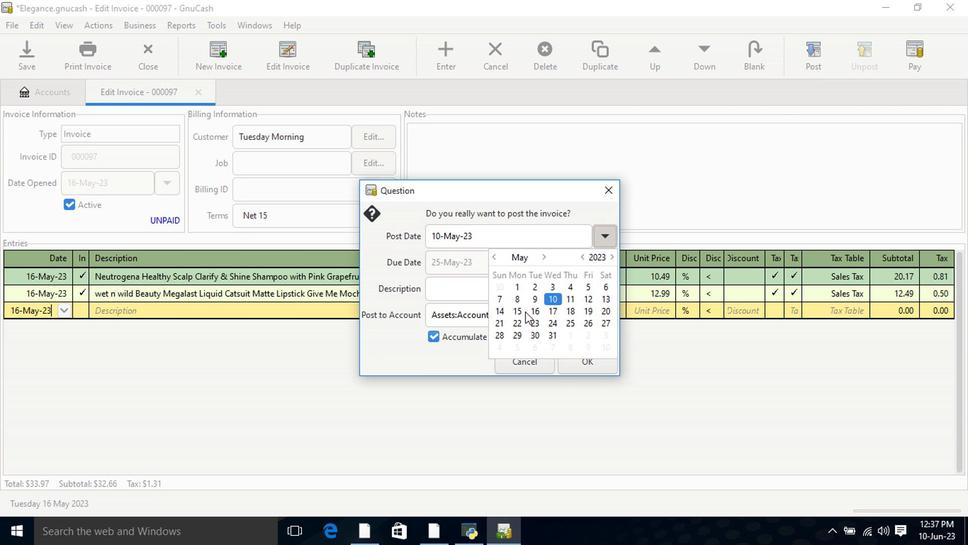 
Action: Mouse pressed left at (534, 315)
Screenshot: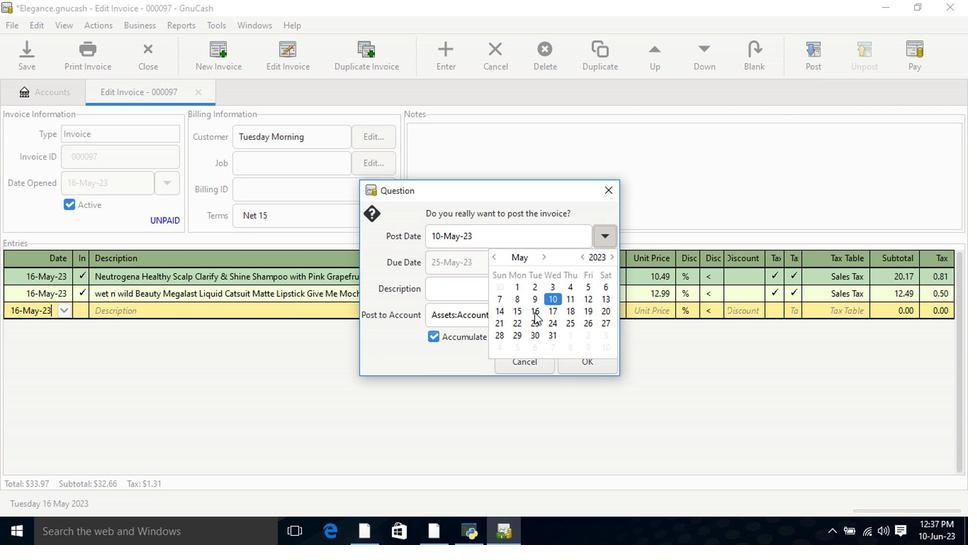 
Action: Mouse pressed left at (534, 315)
Screenshot: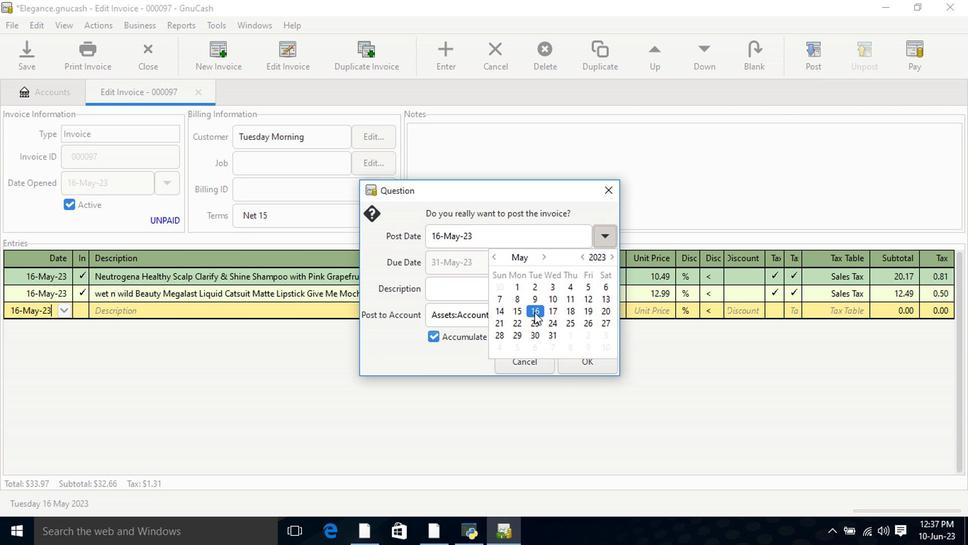 
Action: Mouse moved to (518, 291)
Screenshot: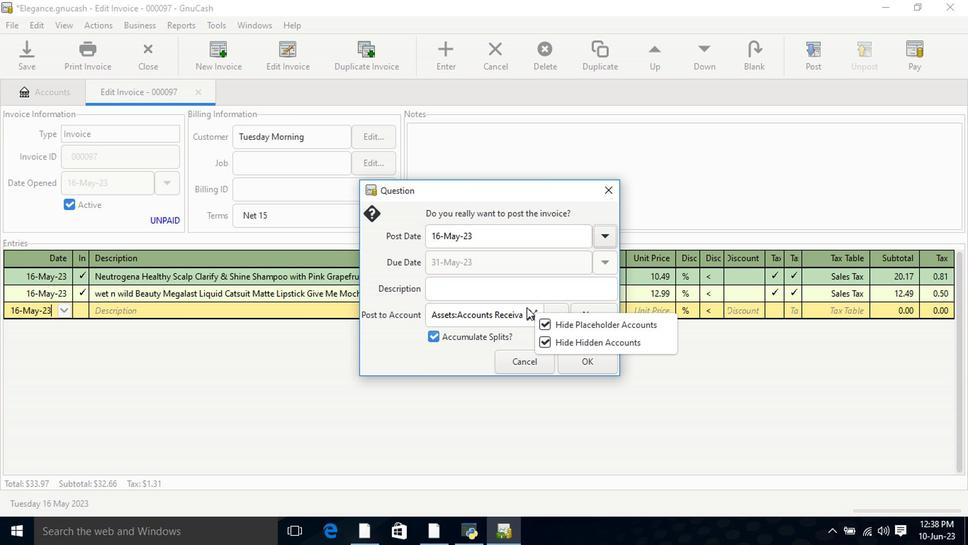 
Action: Mouse pressed left at (518, 291)
Screenshot: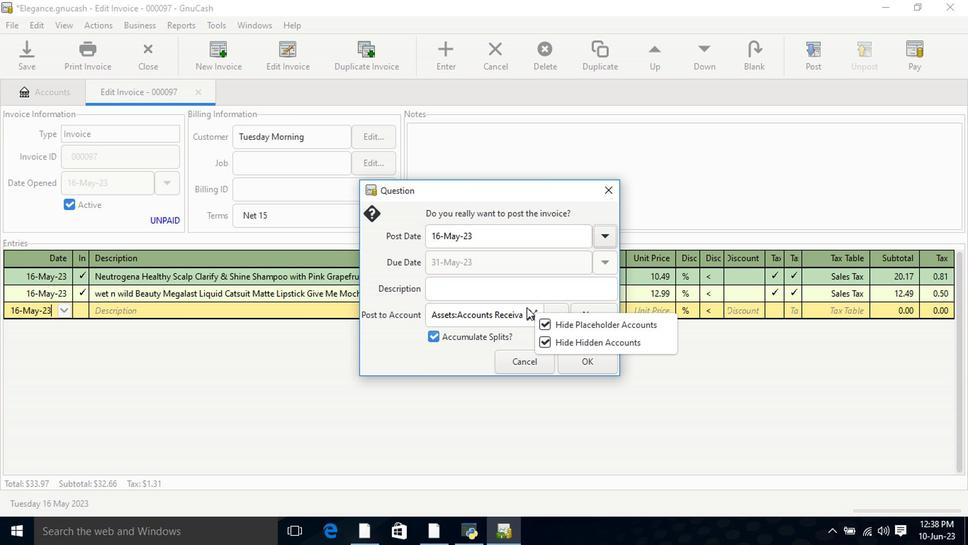 
Action: Mouse moved to (578, 366)
Screenshot: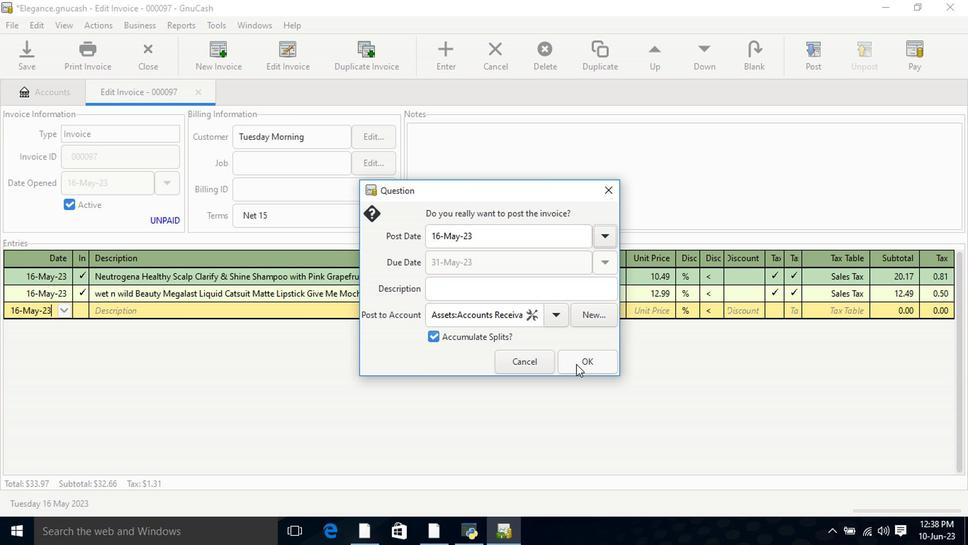 
Action: Mouse pressed left at (578, 366)
Screenshot: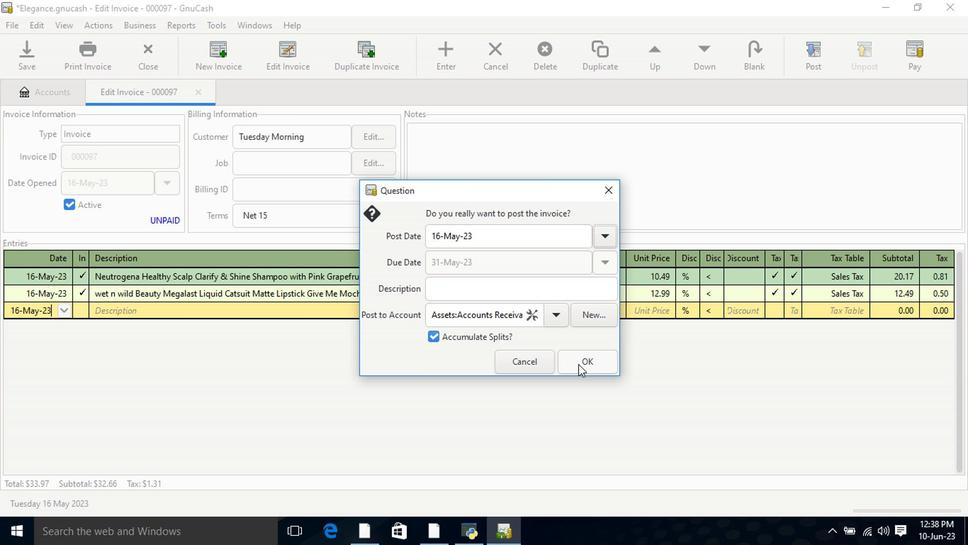 
Action: Mouse moved to (915, 59)
Screenshot: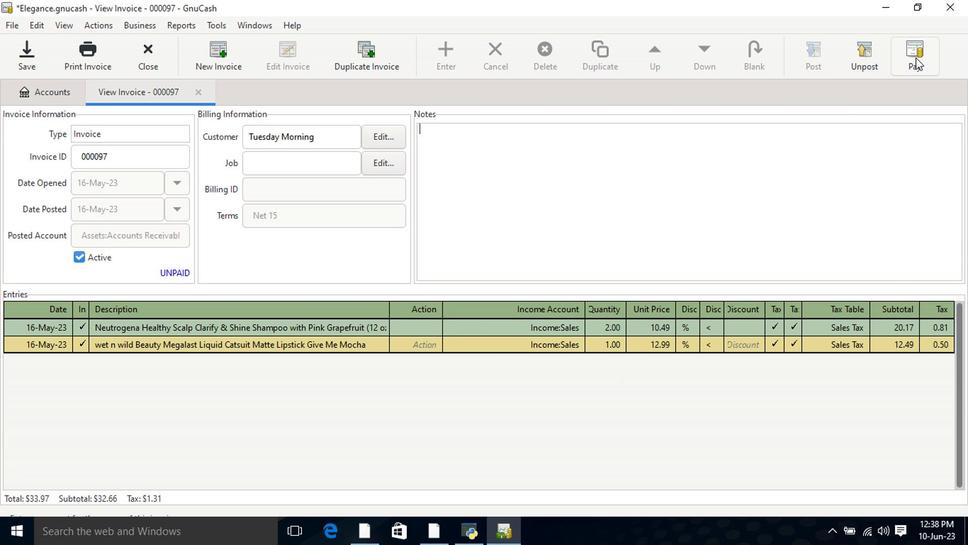 
Action: Mouse pressed left at (915, 59)
Screenshot: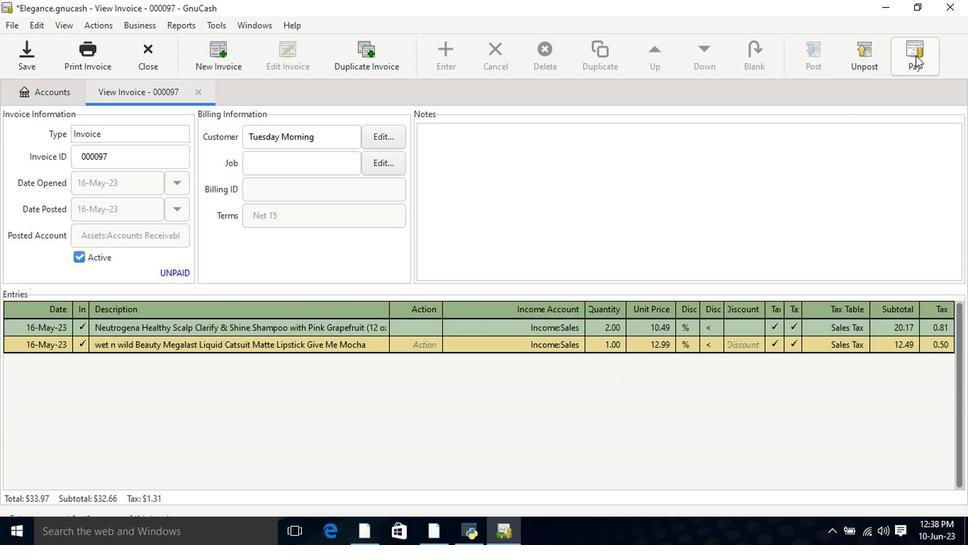 
Action: Mouse moved to (437, 284)
Screenshot: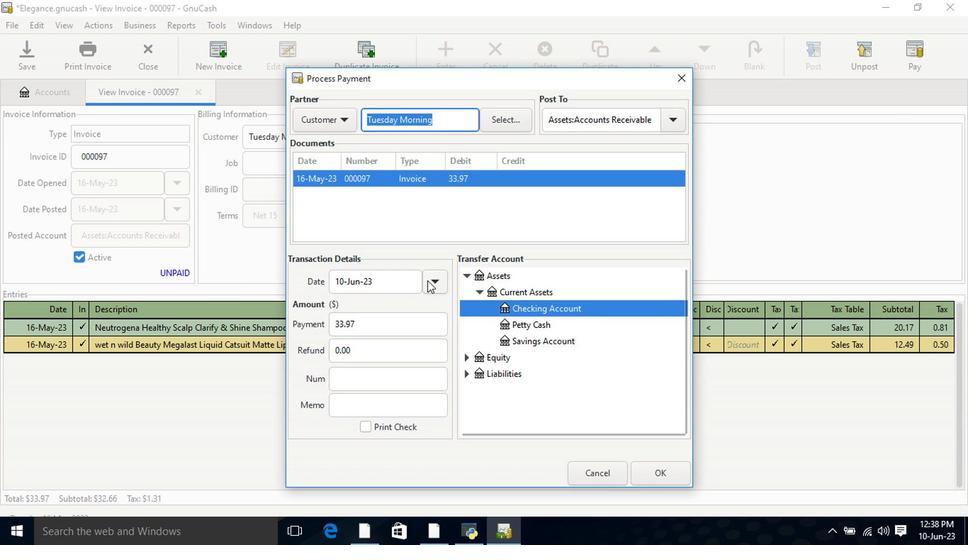 
Action: Mouse pressed left at (437, 284)
Screenshot: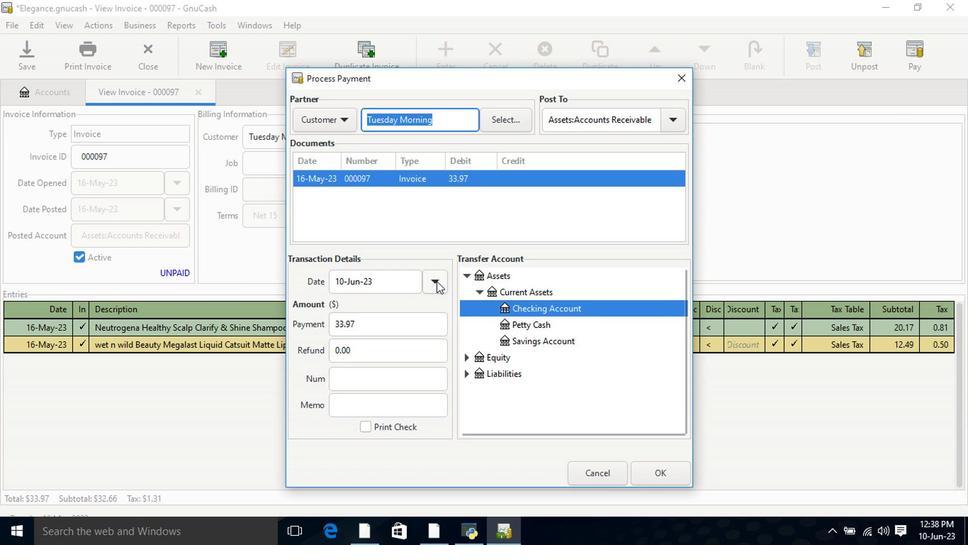 
Action: Mouse moved to (324, 307)
Screenshot: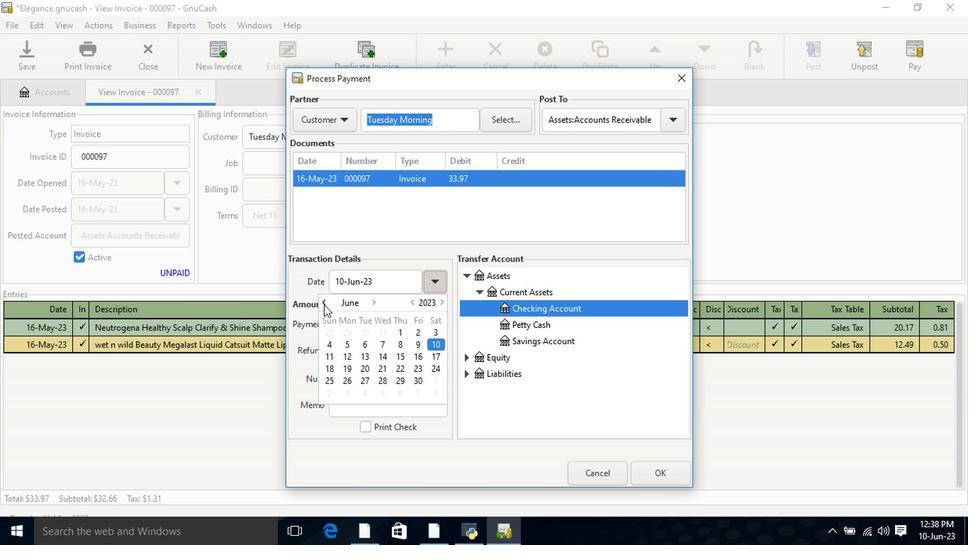 
Action: Mouse pressed left at (324, 307)
Screenshot: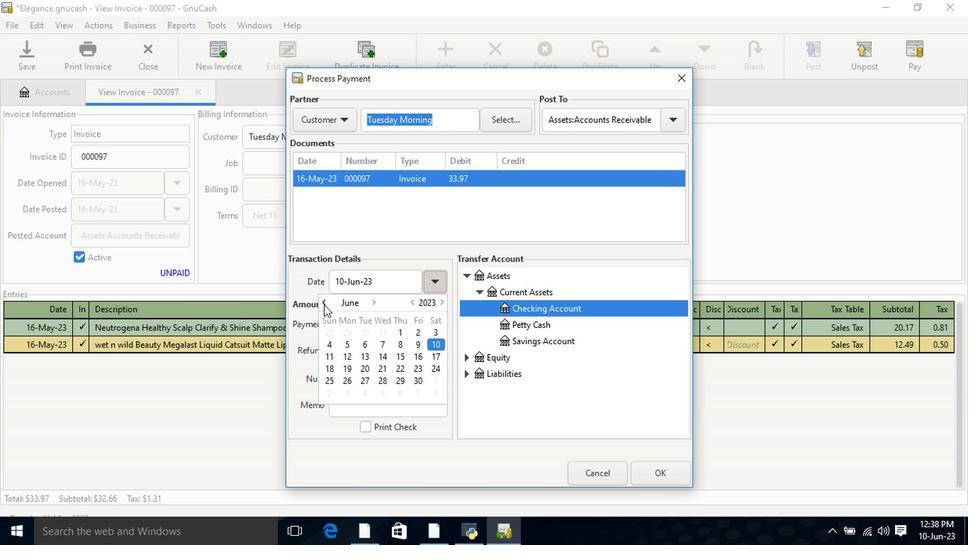 
Action: Mouse moved to (363, 378)
Screenshot: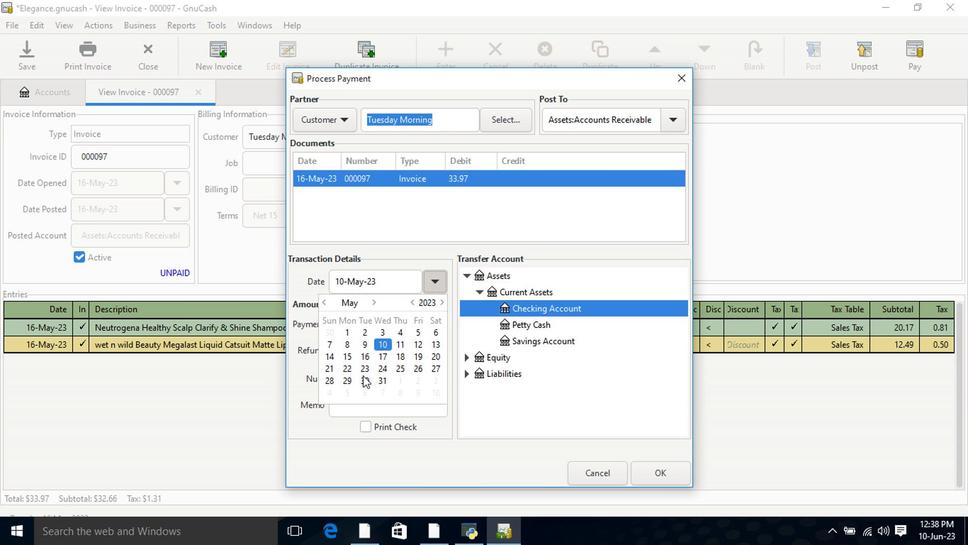 
Action: Mouse pressed left at (363, 378)
Screenshot: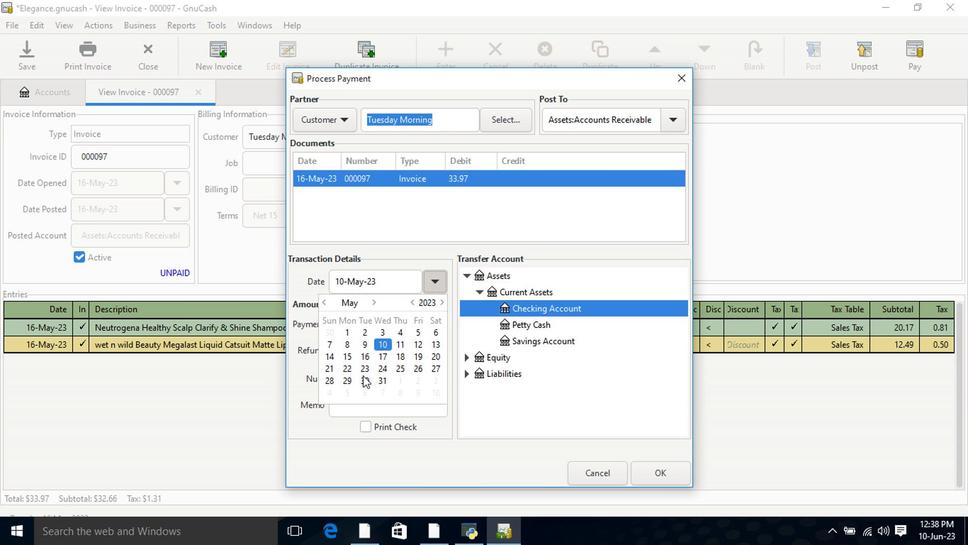 
Action: Mouse pressed left at (363, 378)
Screenshot: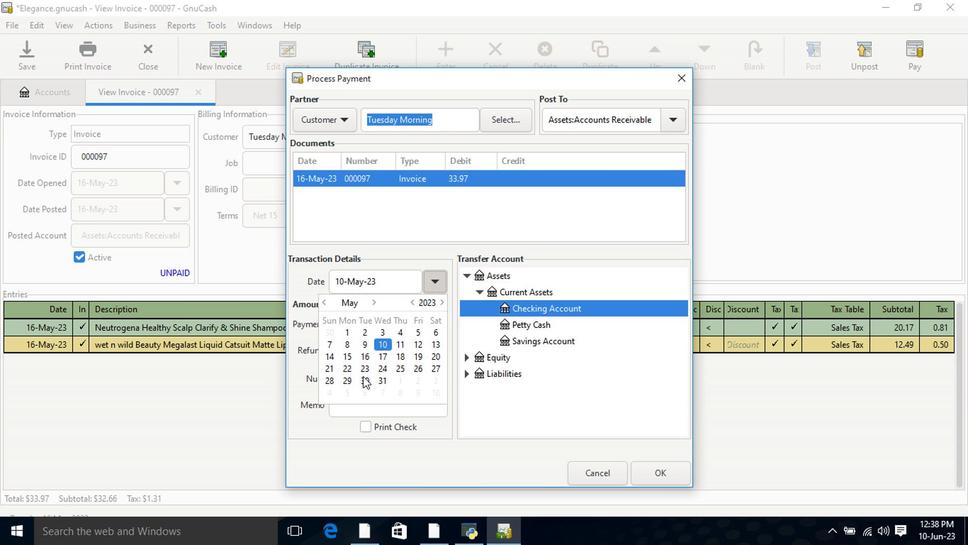 
Action: Mouse moved to (479, 282)
Screenshot: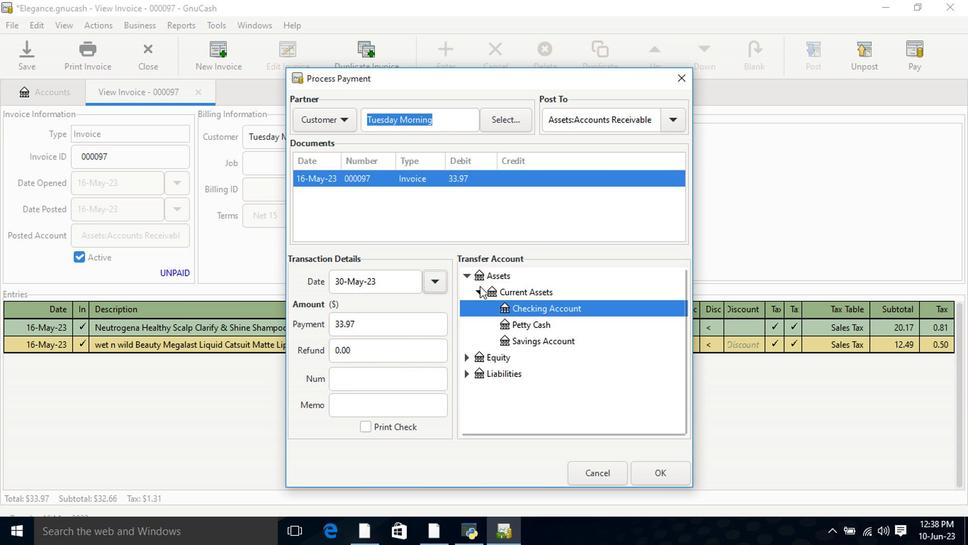 
Action: Mouse pressed left at (479, 282)
Screenshot: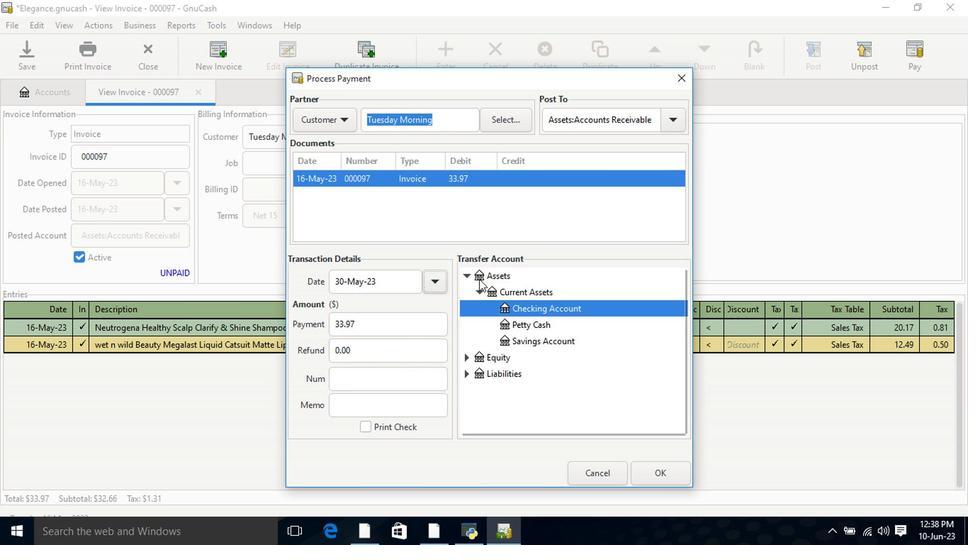 
Action: Mouse moved to (503, 294)
Screenshot: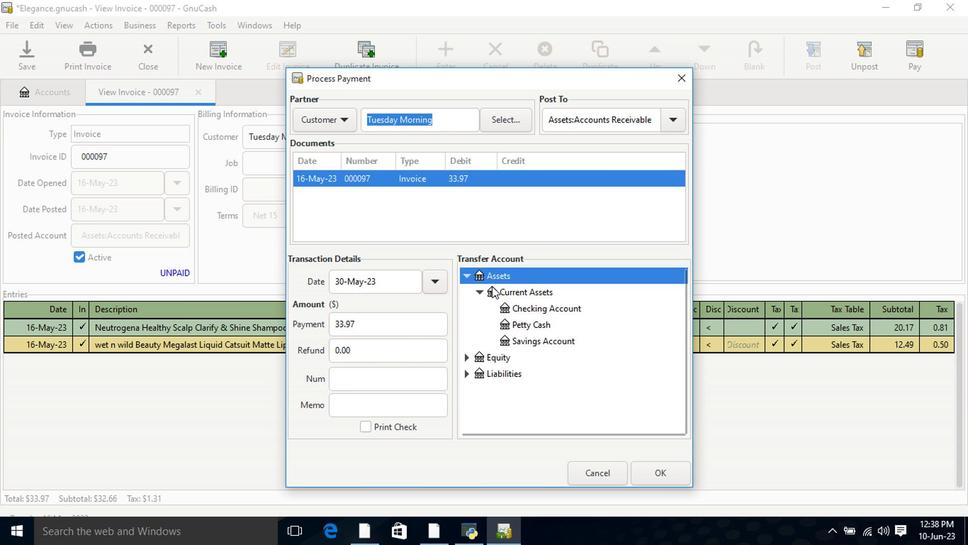 
Action: Mouse pressed left at (503, 294)
Screenshot: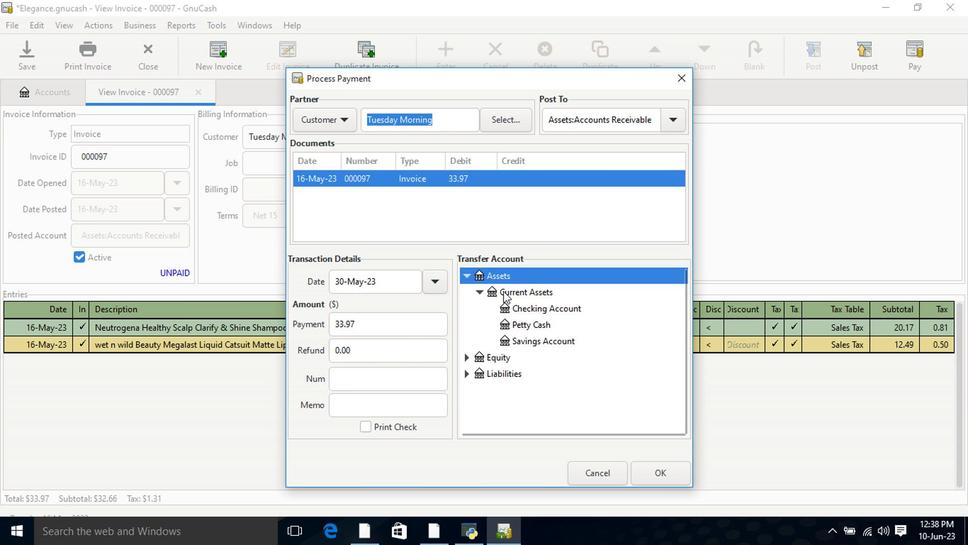 
Action: Mouse moved to (529, 310)
Screenshot: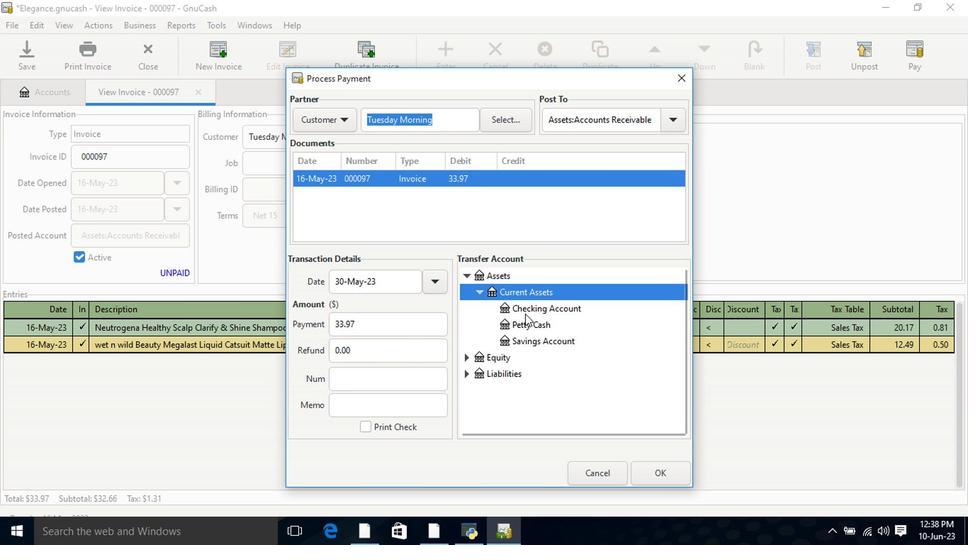 
Action: Mouse pressed left at (529, 310)
Screenshot: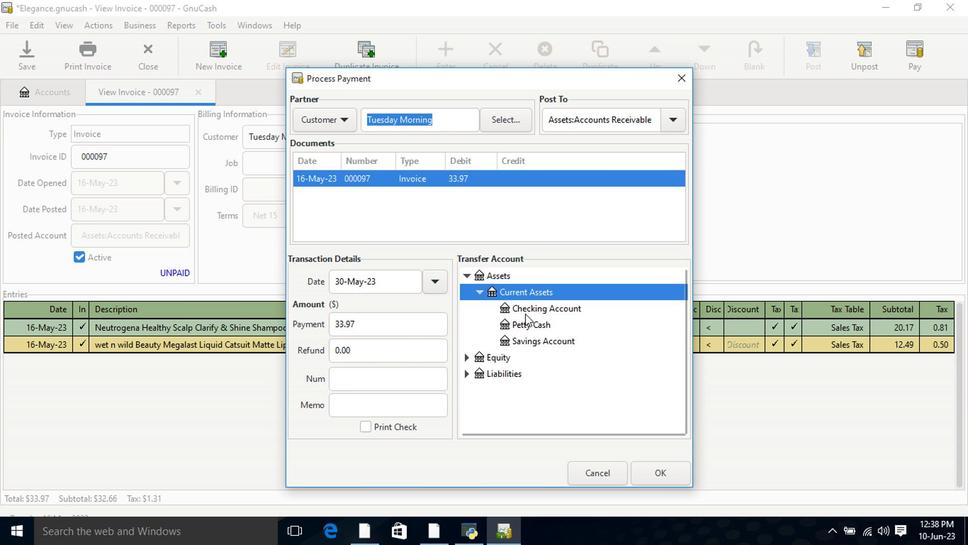 
Action: Mouse moved to (661, 474)
Screenshot: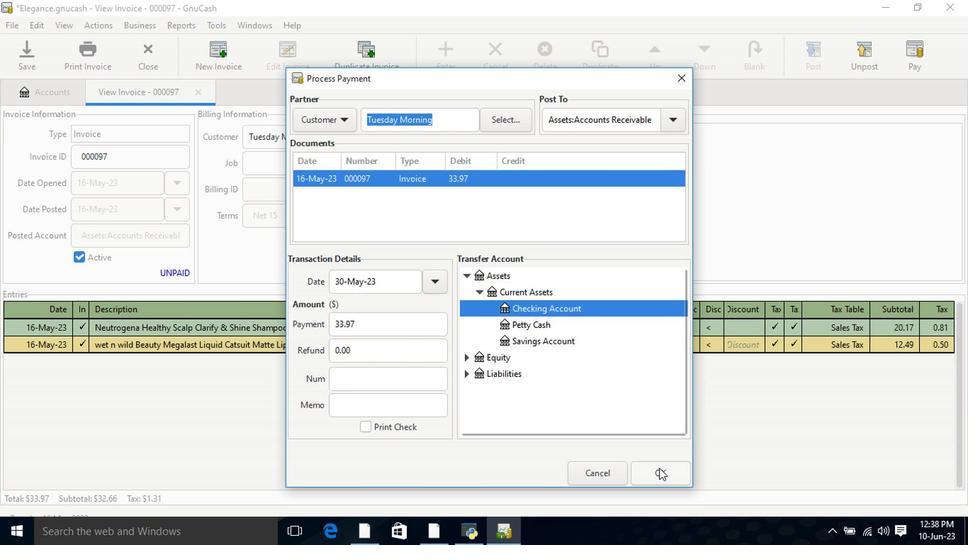 
Action: Mouse pressed left at (661, 474)
Screenshot: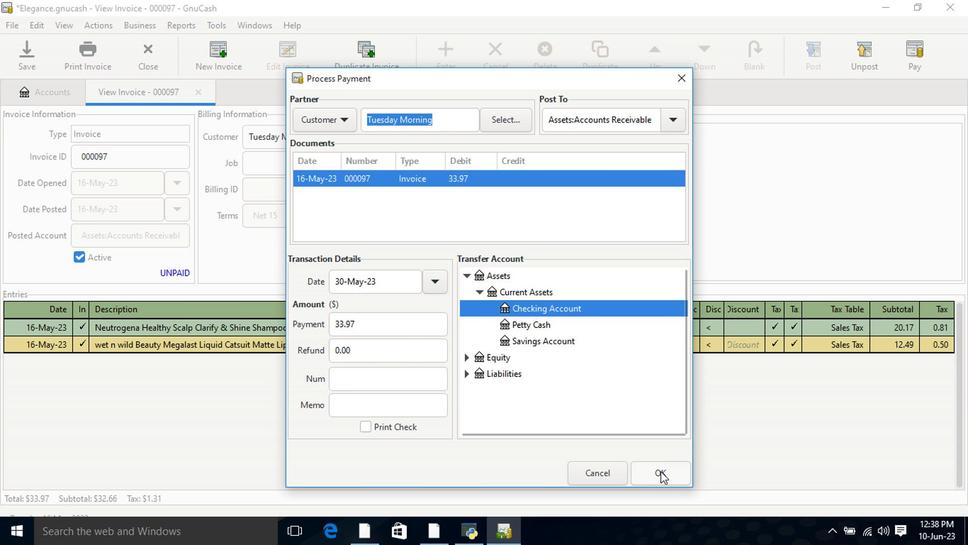 
Action: Mouse moved to (89, 56)
Screenshot: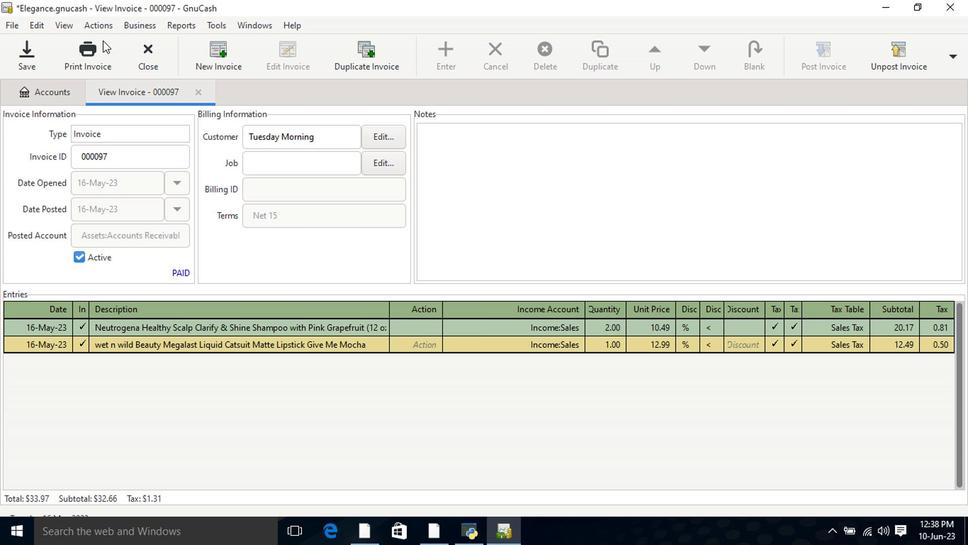 
Action: Mouse pressed left at (89, 56)
Screenshot: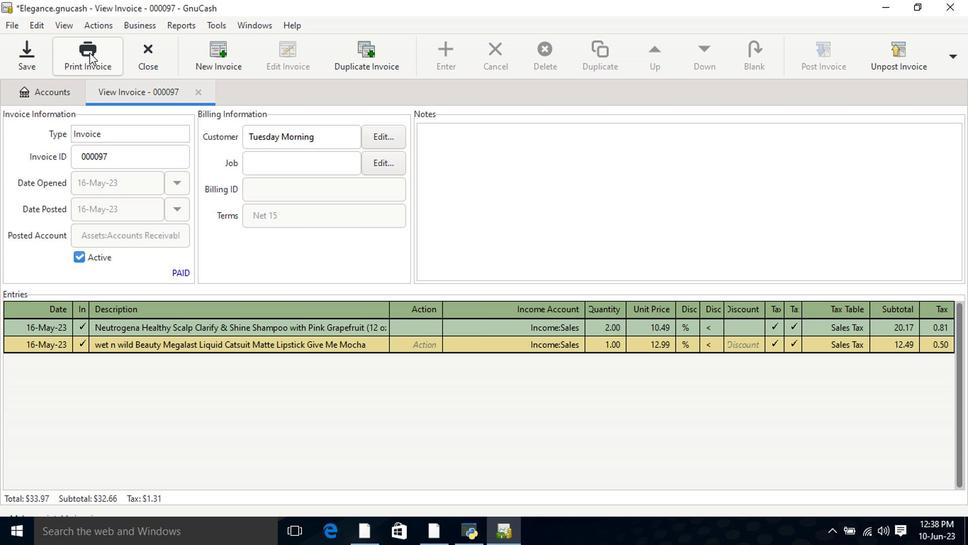 
Action: Mouse moved to (658, 55)
Screenshot: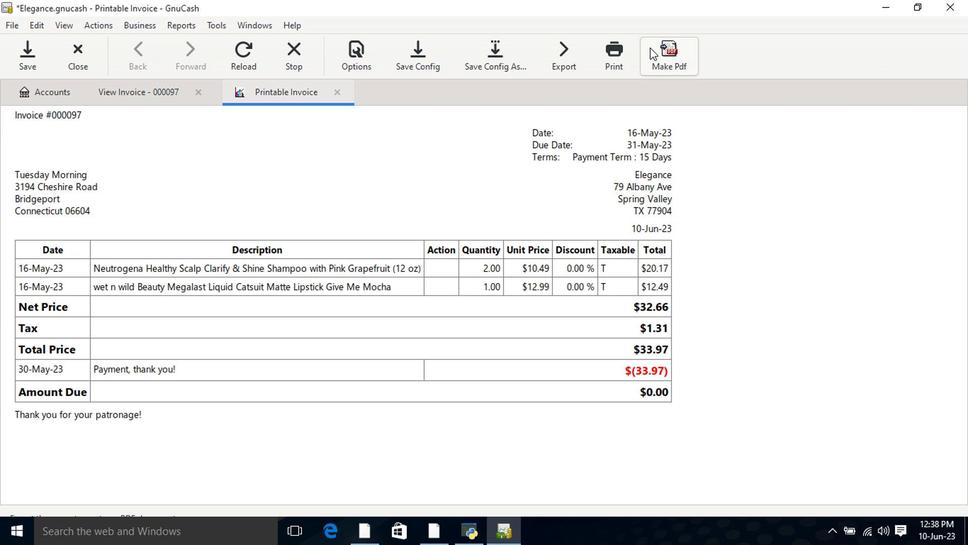 
Action: Mouse pressed left at (658, 55)
Screenshot: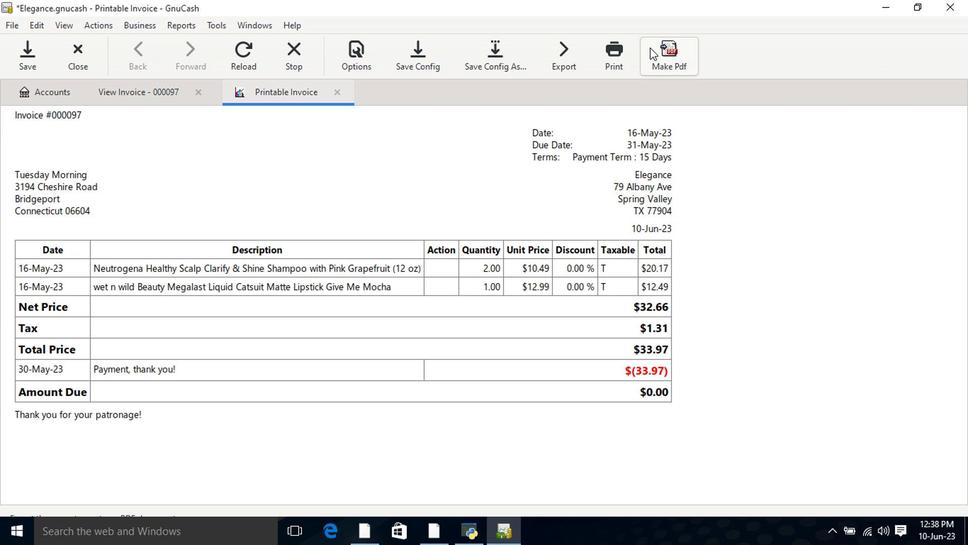 
Action: Mouse moved to (629, 466)
Screenshot: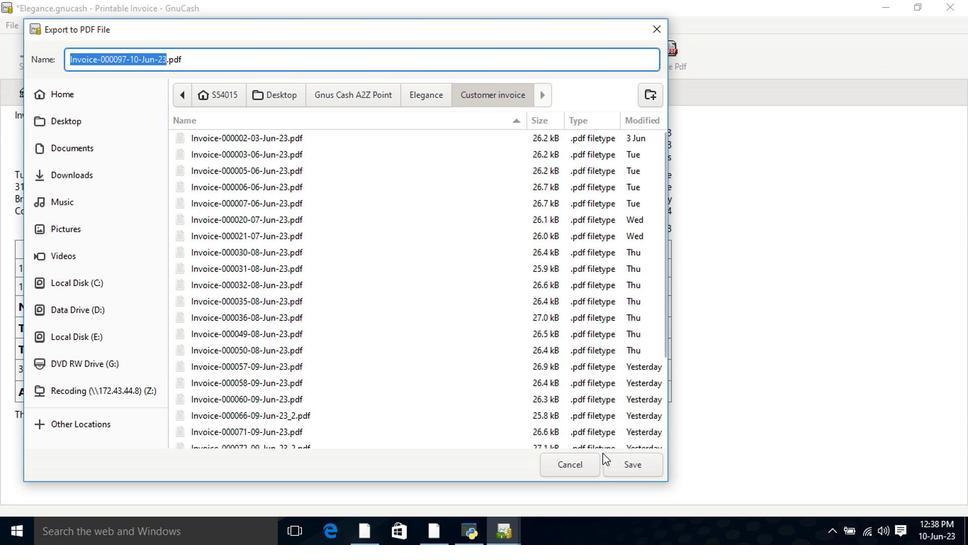 
Action: Mouse pressed left at (629, 466)
Screenshot: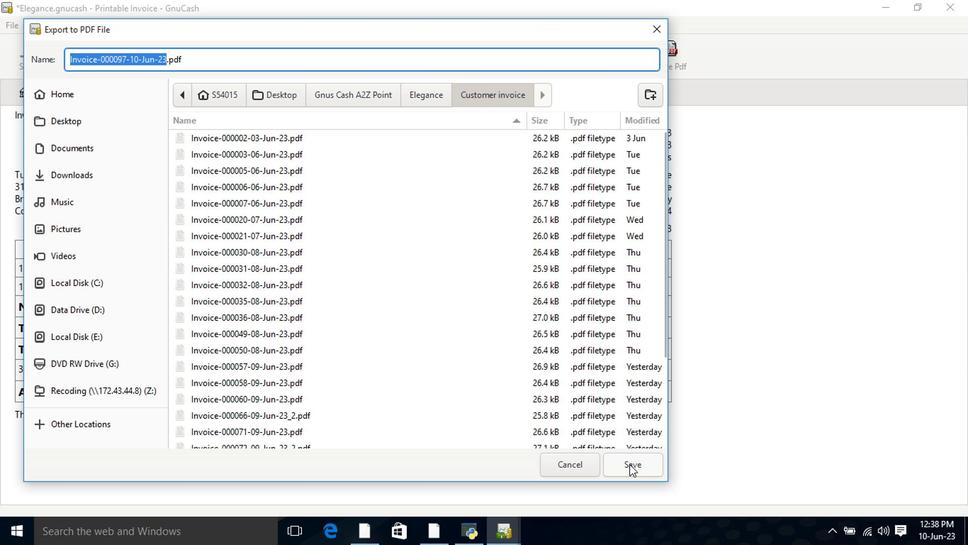 
